 Task: Select the expand all items in the collapse items.
Action: Mouse moved to (10, 674)
Screenshot: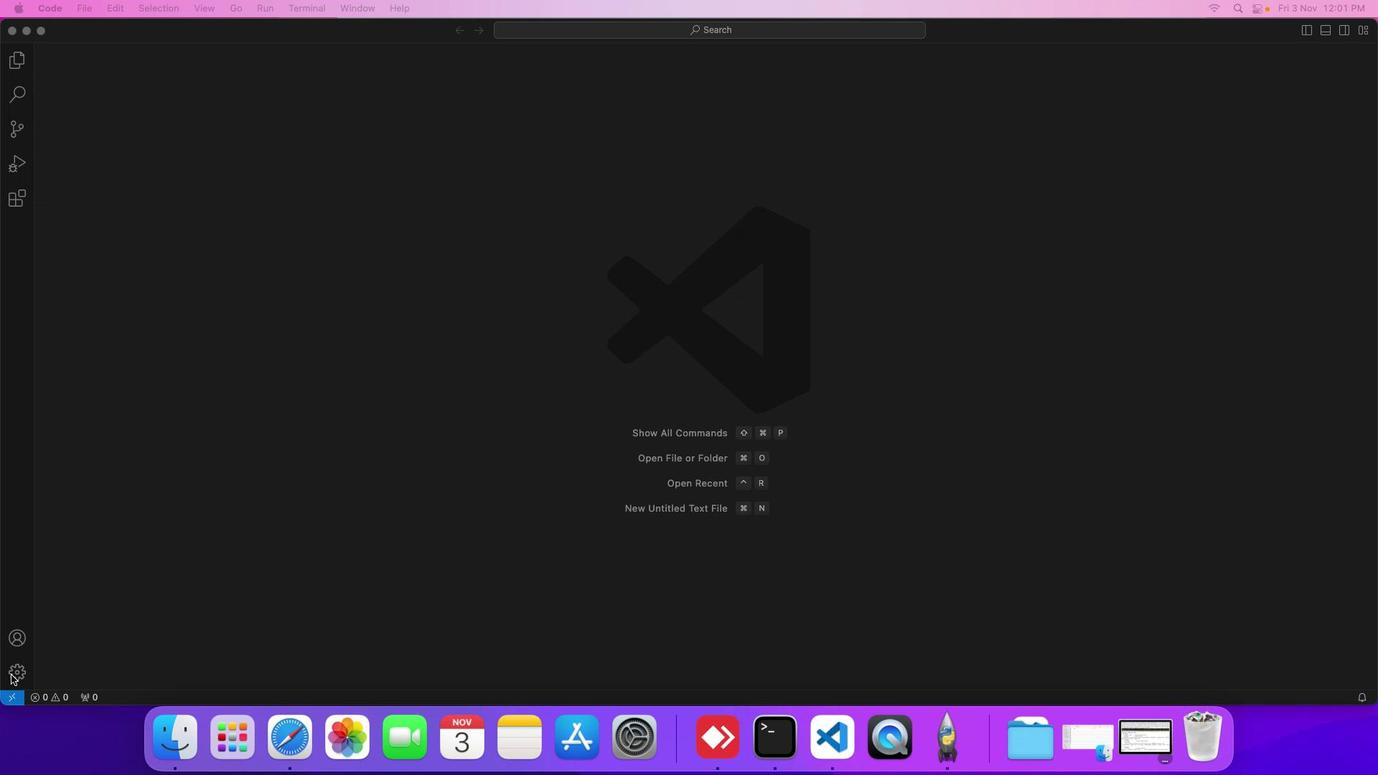 
Action: Mouse pressed left at (10, 674)
Screenshot: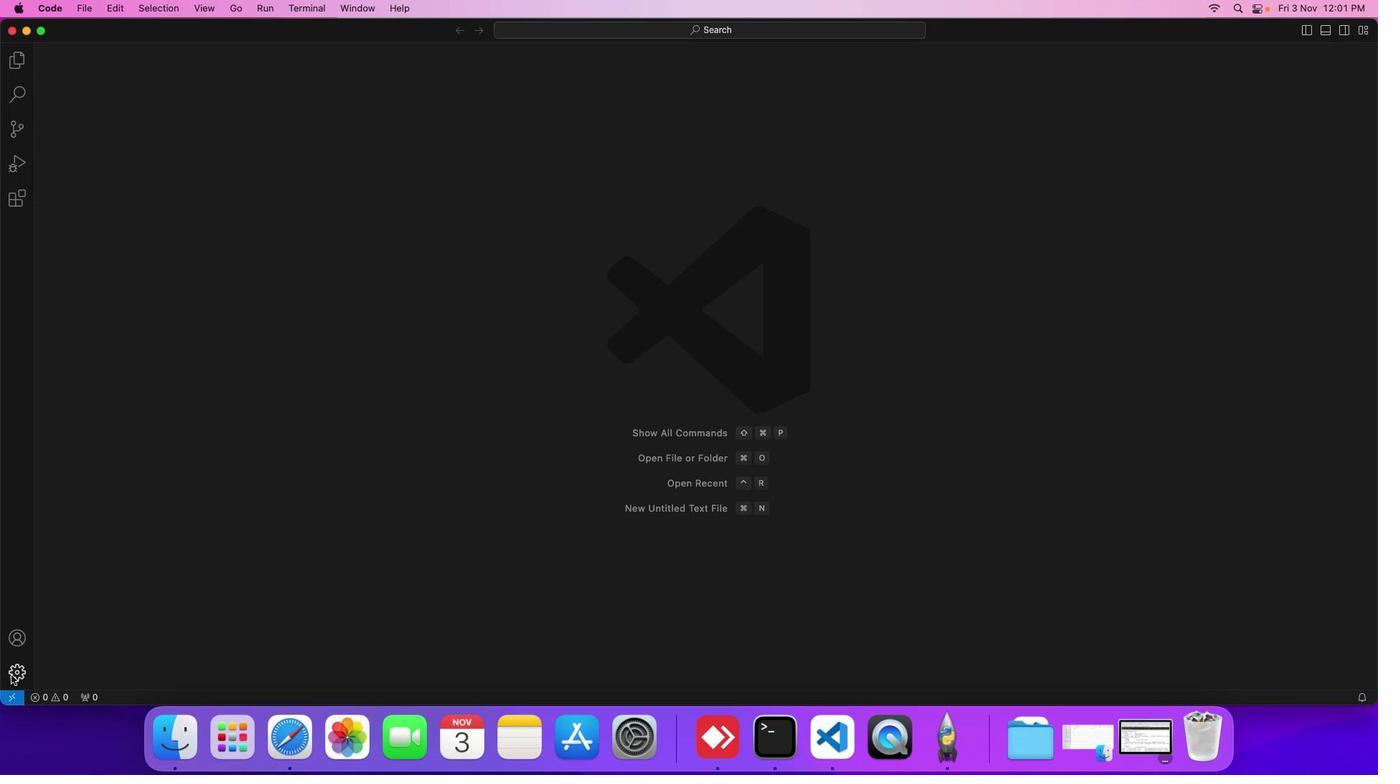 
Action: Mouse moved to (56, 565)
Screenshot: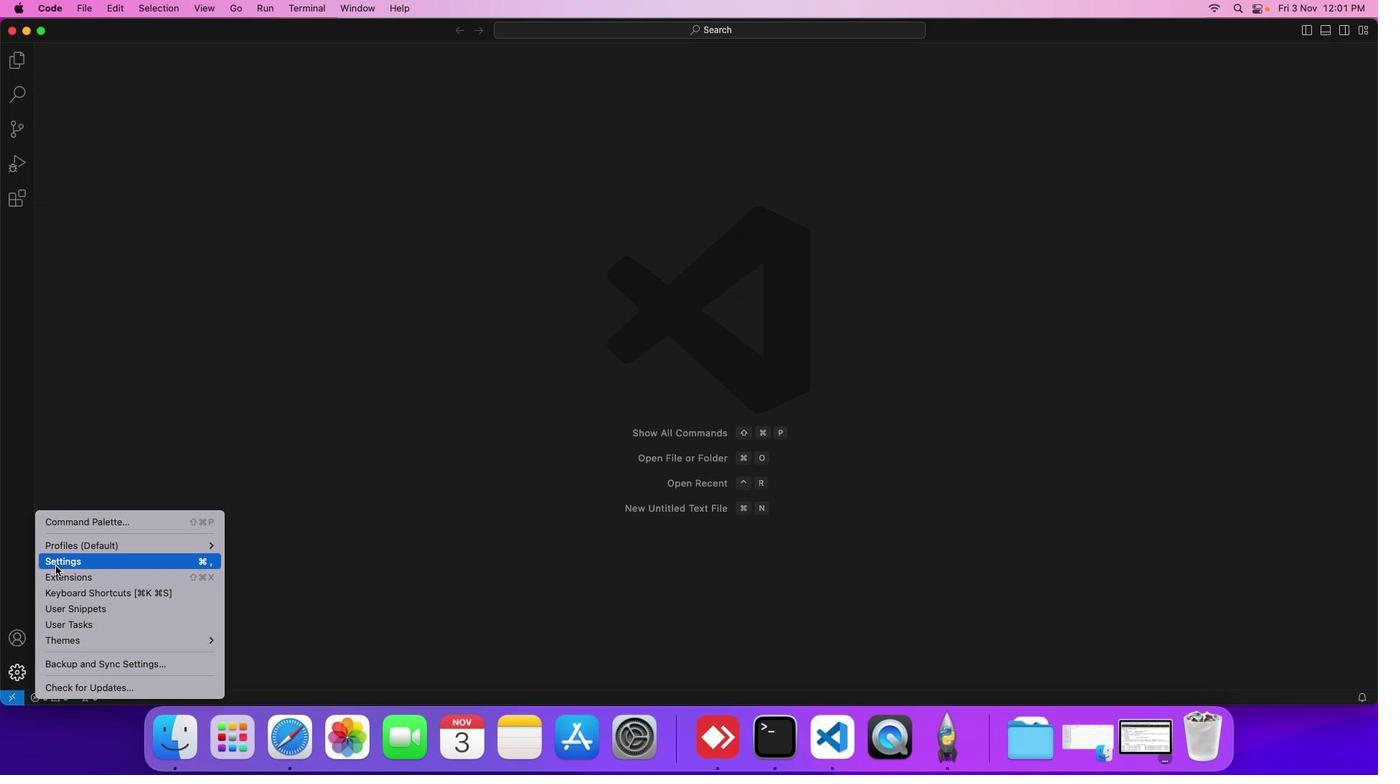
Action: Mouse pressed left at (56, 565)
Screenshot: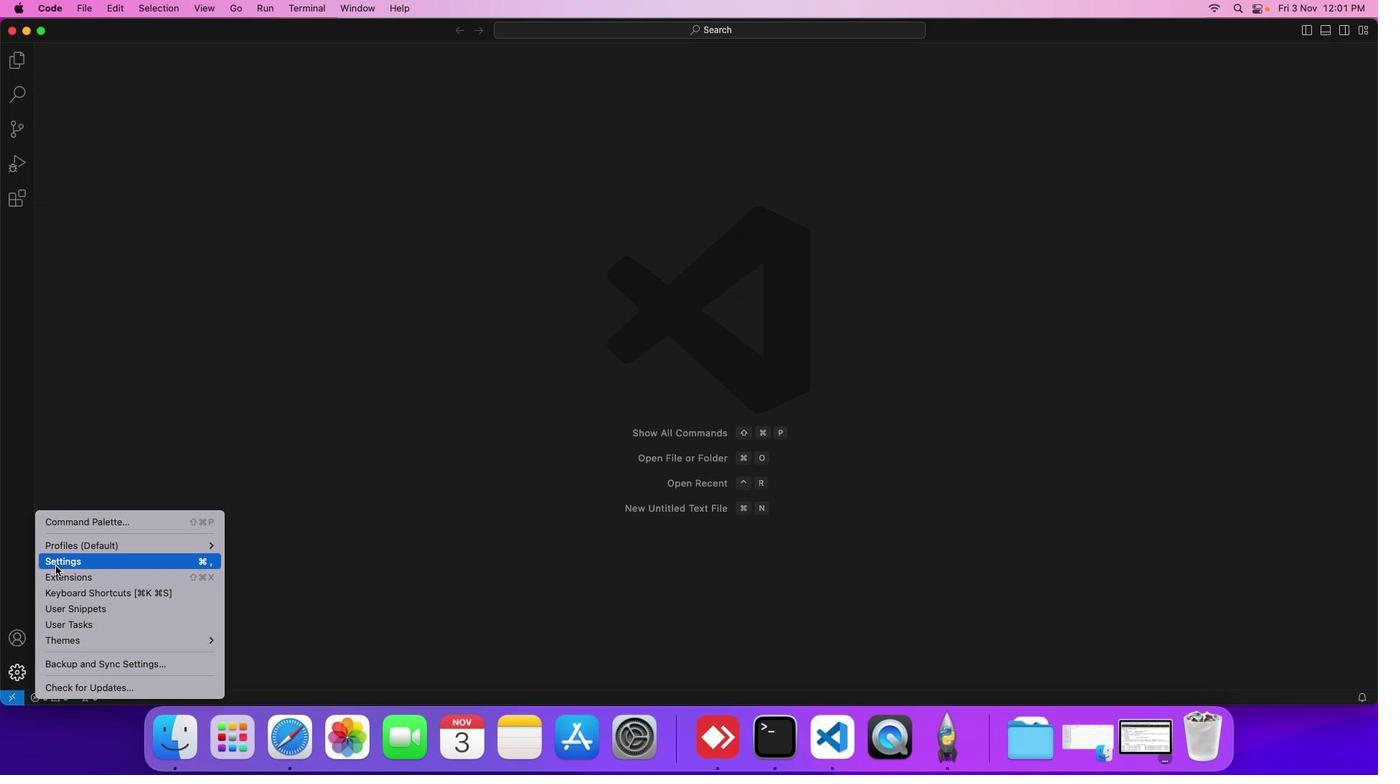 
Action: Mouse moved to (315, 208)
Screenshot: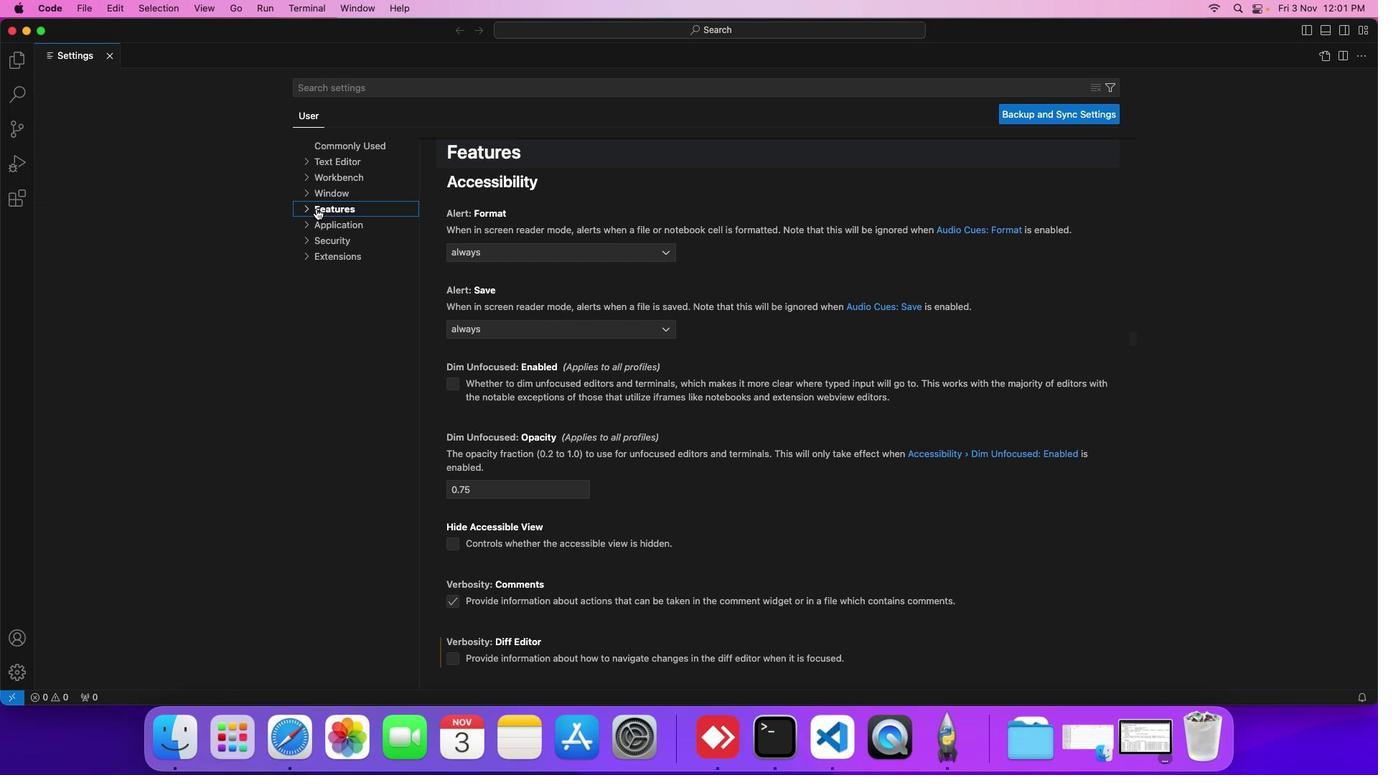 
Action: Mouse pressed left at (315, 208)
Screenshot: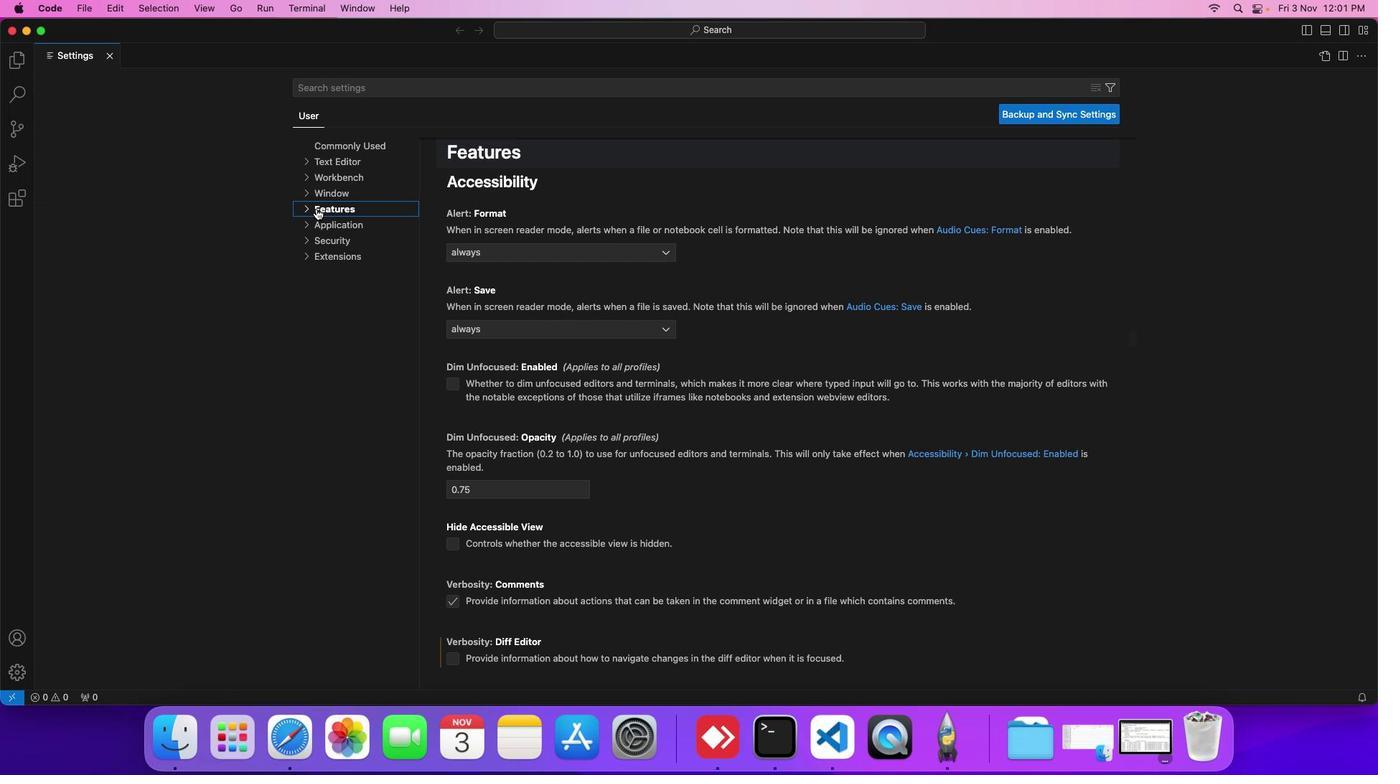 
Action: Mouse moved to (330, 240)
Screenshot: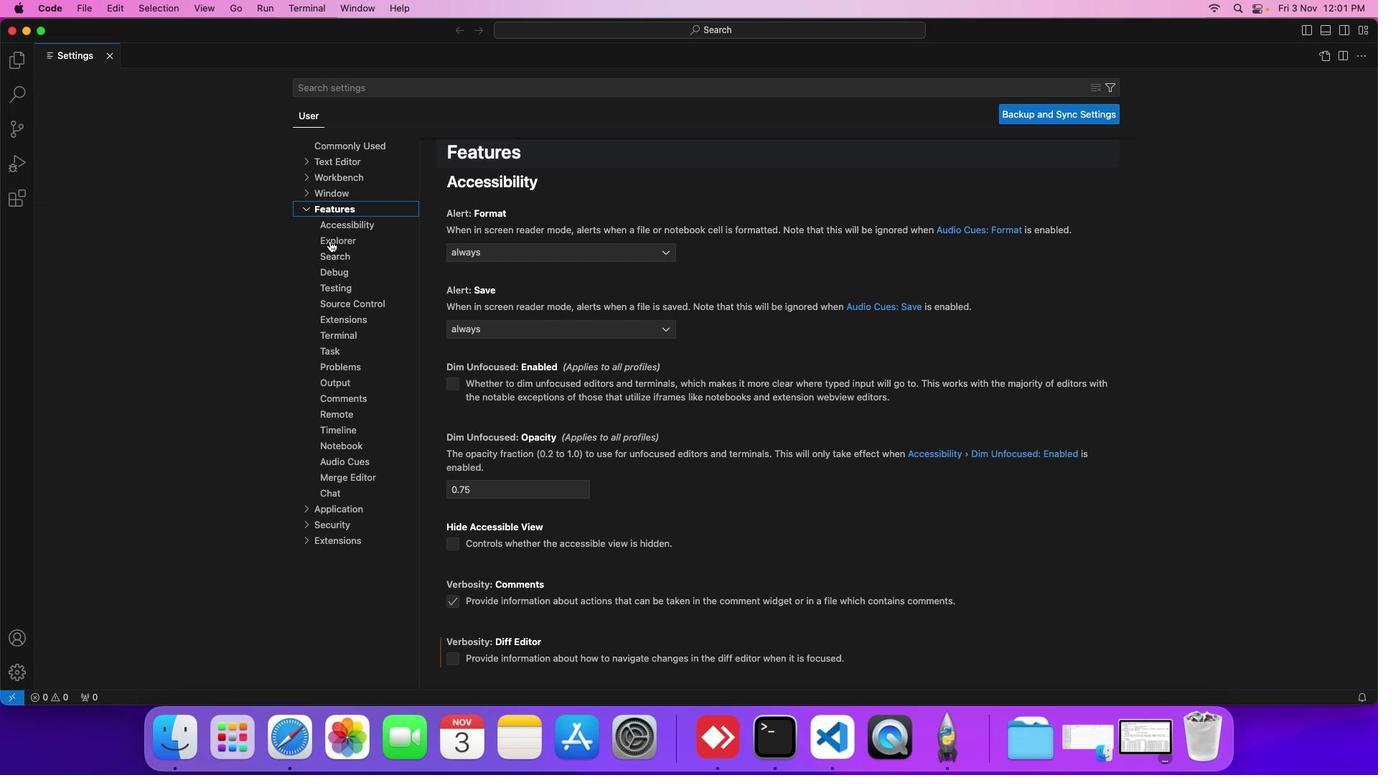 
Action: Mouse pressed left at (330, 240)
Screenshot: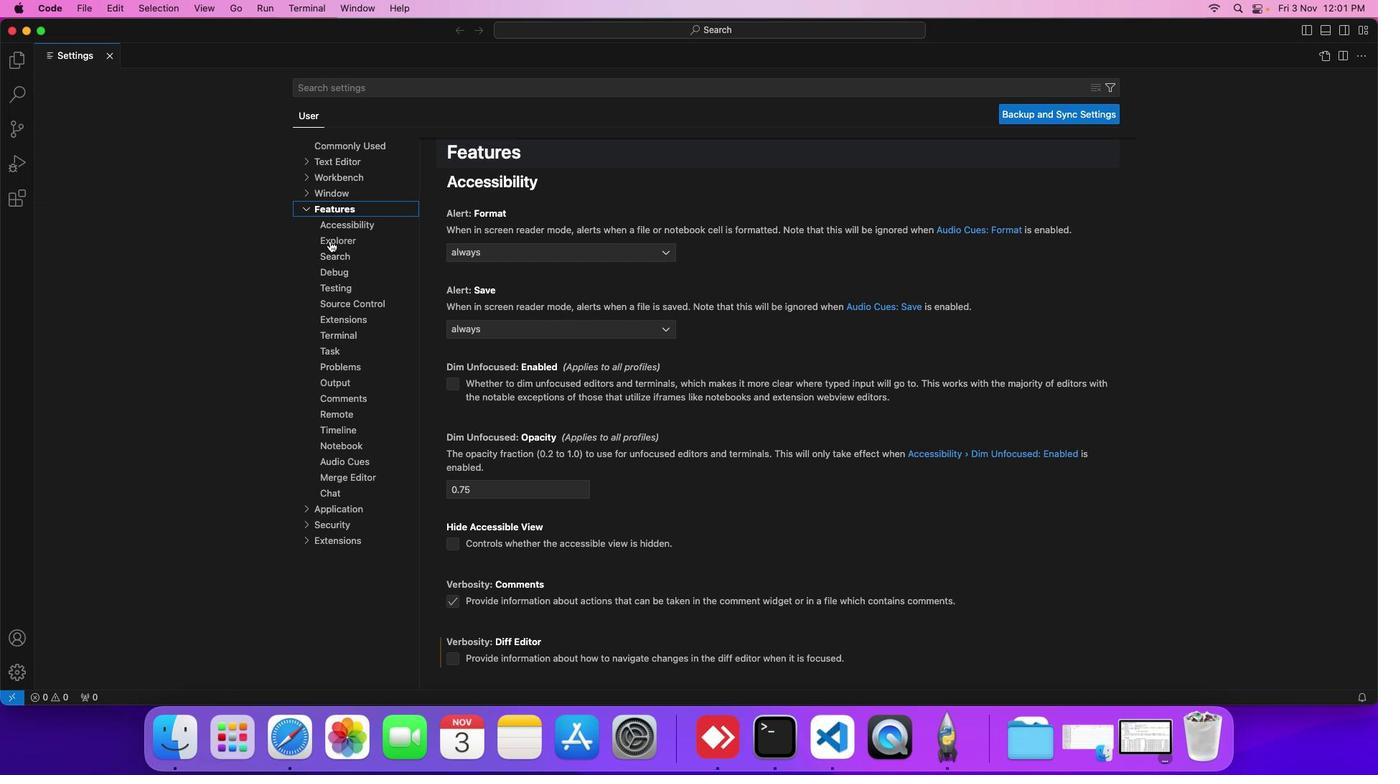 
Action: Mouse moved to (476, 523)
Screenshot: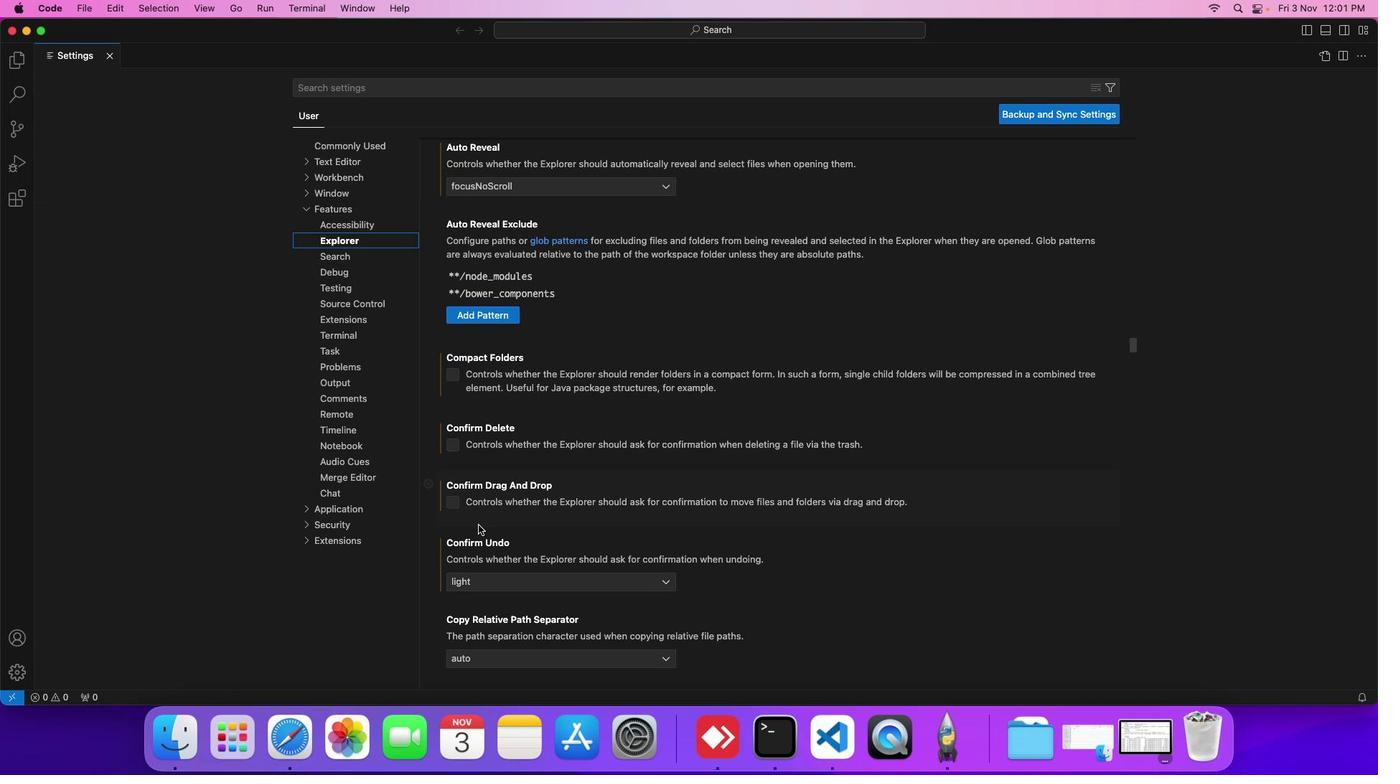 
Action: Mouse scrolled (476, 523) with delta (0, 0)
Screenshot: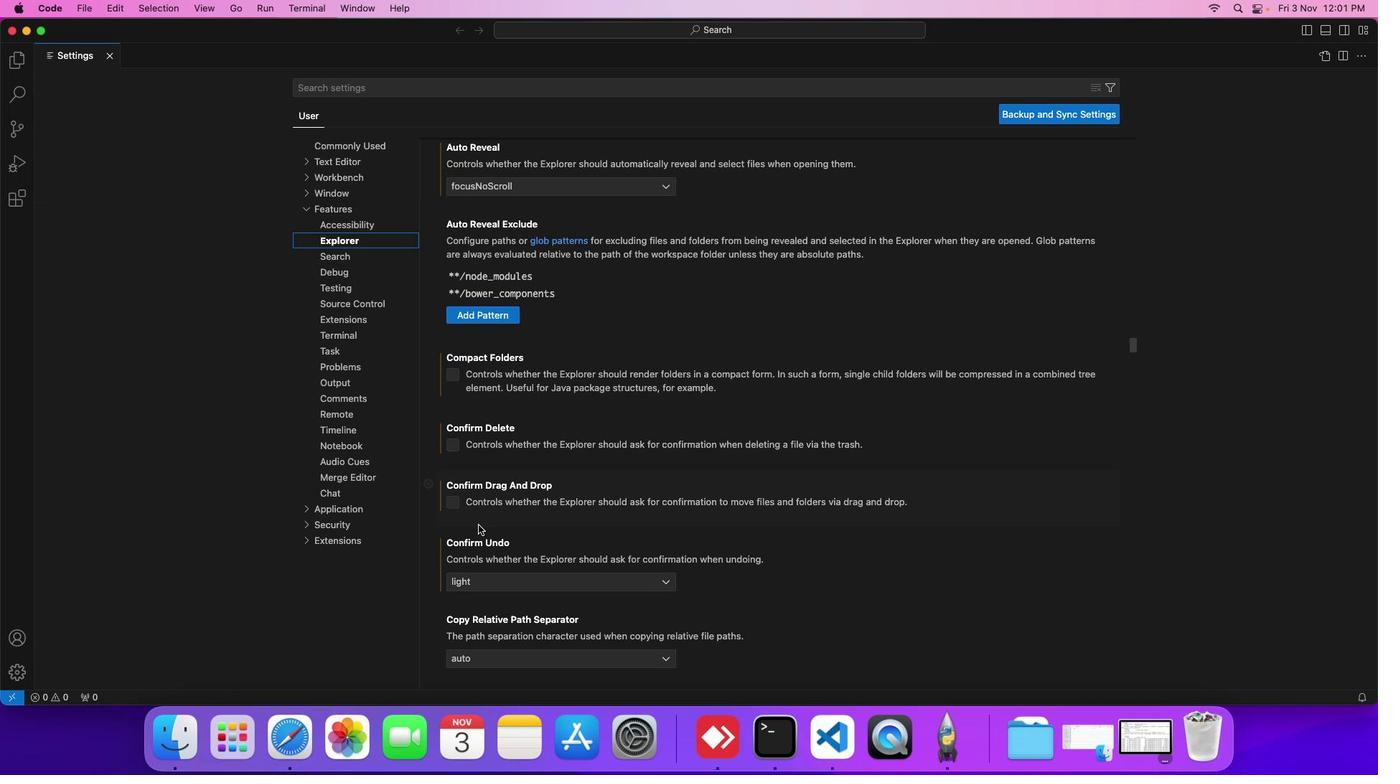 
Action: Mouse moved to (478, 524)
Screenshot: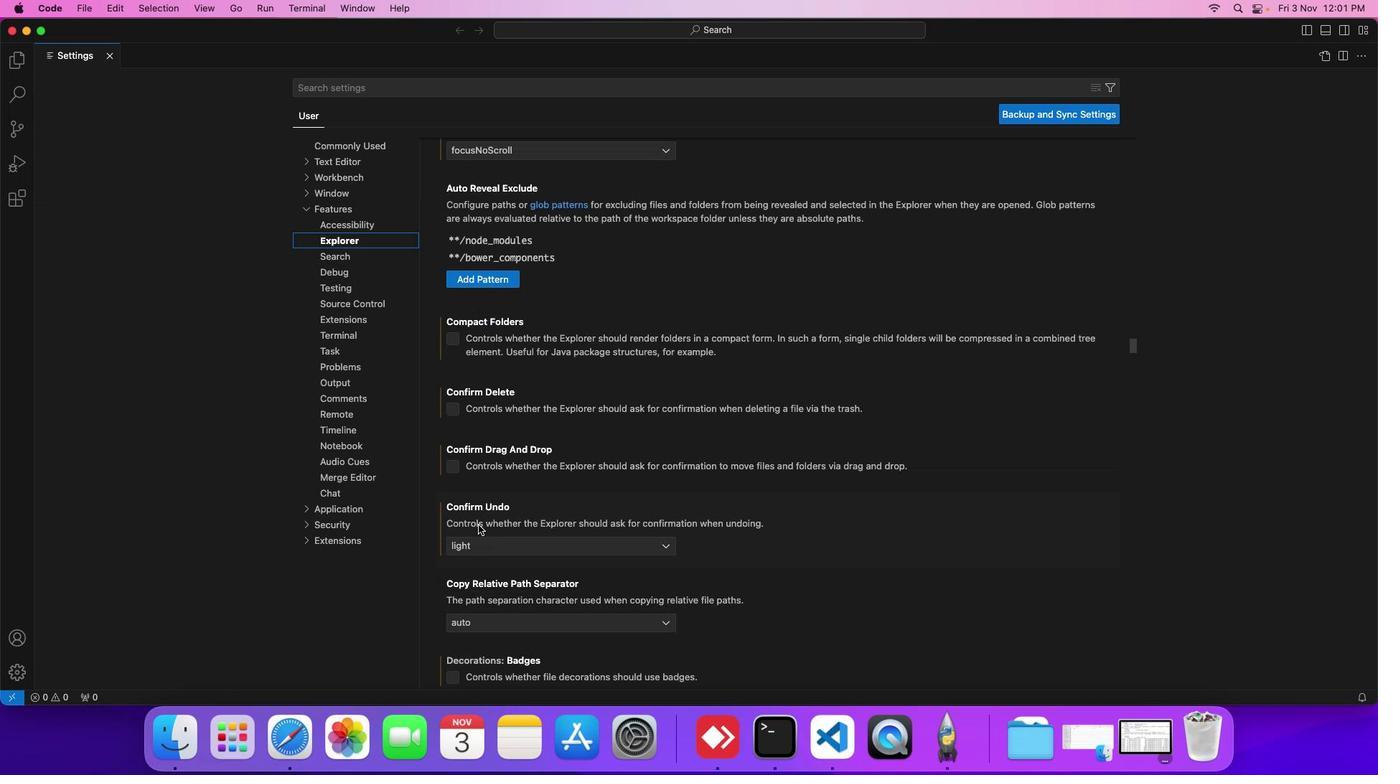 
Action: Mouse scrolled (478, 524) with delta (0, 0)
Screenshot: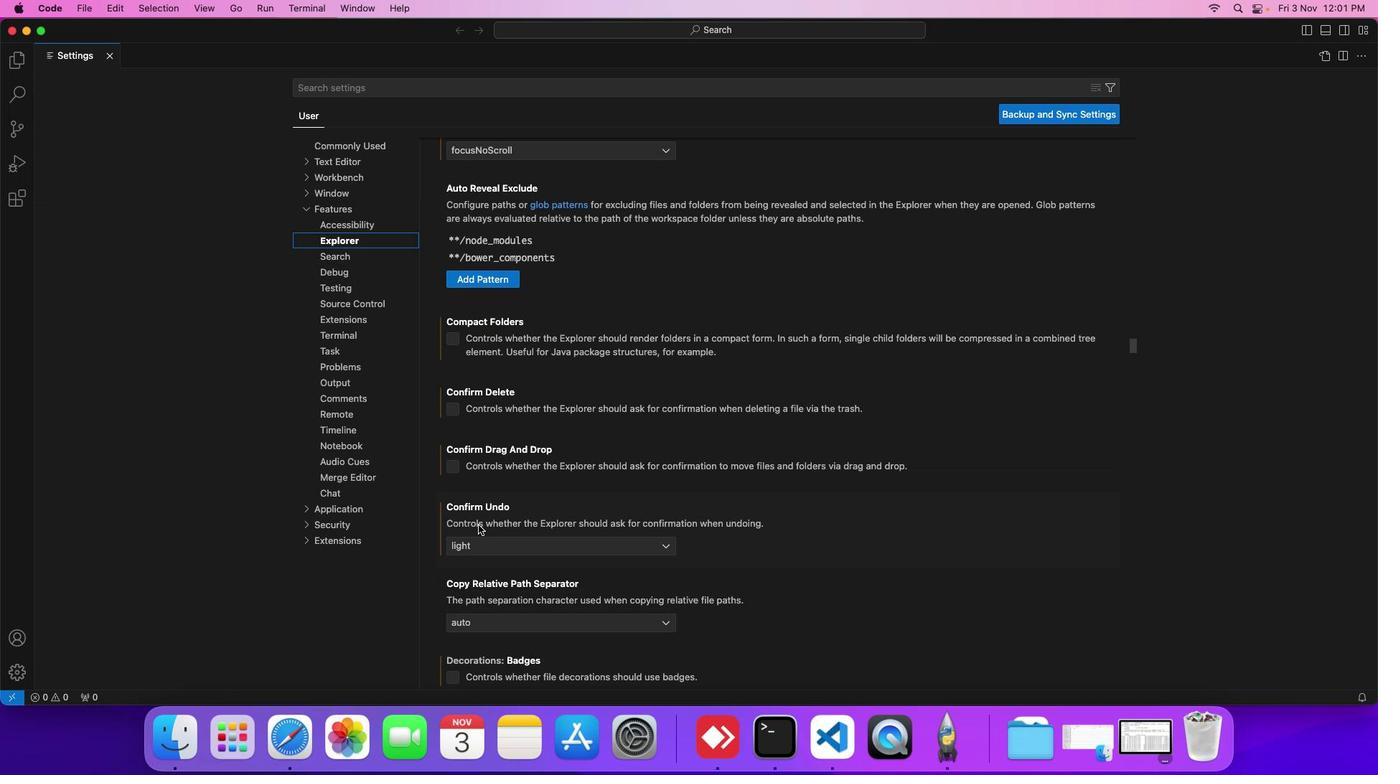 
Action: Mouse scrolled (478, 524) with delta (0, 0)
Screenshot: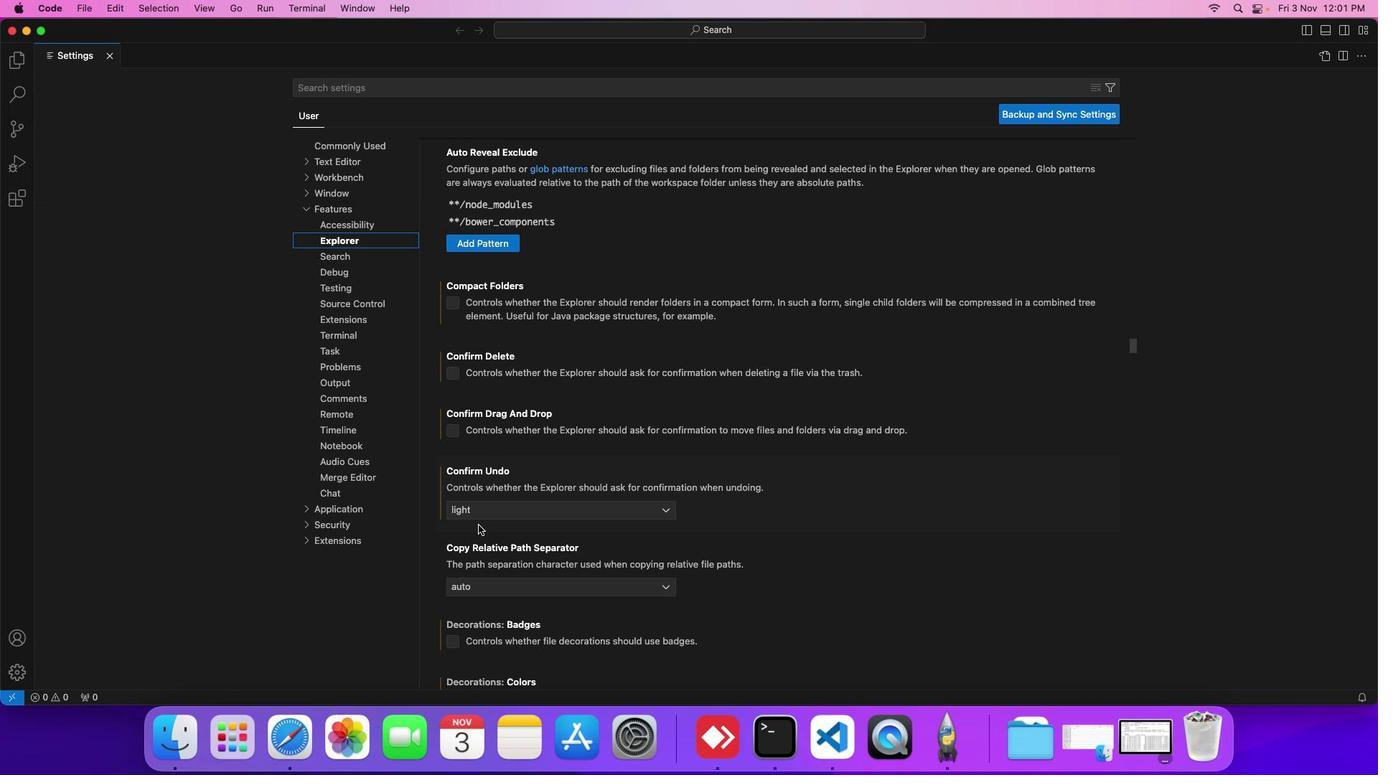 
Action: Mouse scrolled (478, 524) with delta (0, 0)
Screenshot: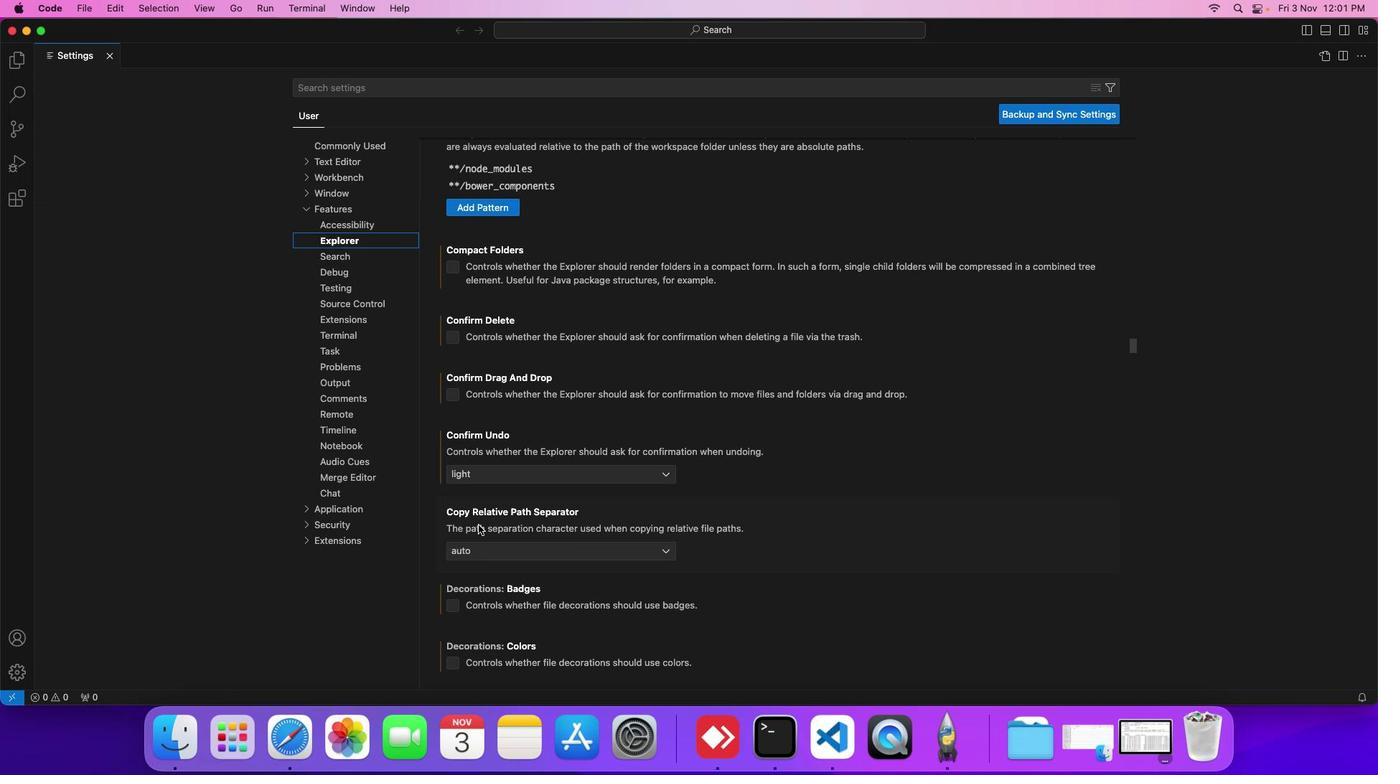 
Action: Mouse scrolled (478, 524) with delta (0, 0)
Screenshot: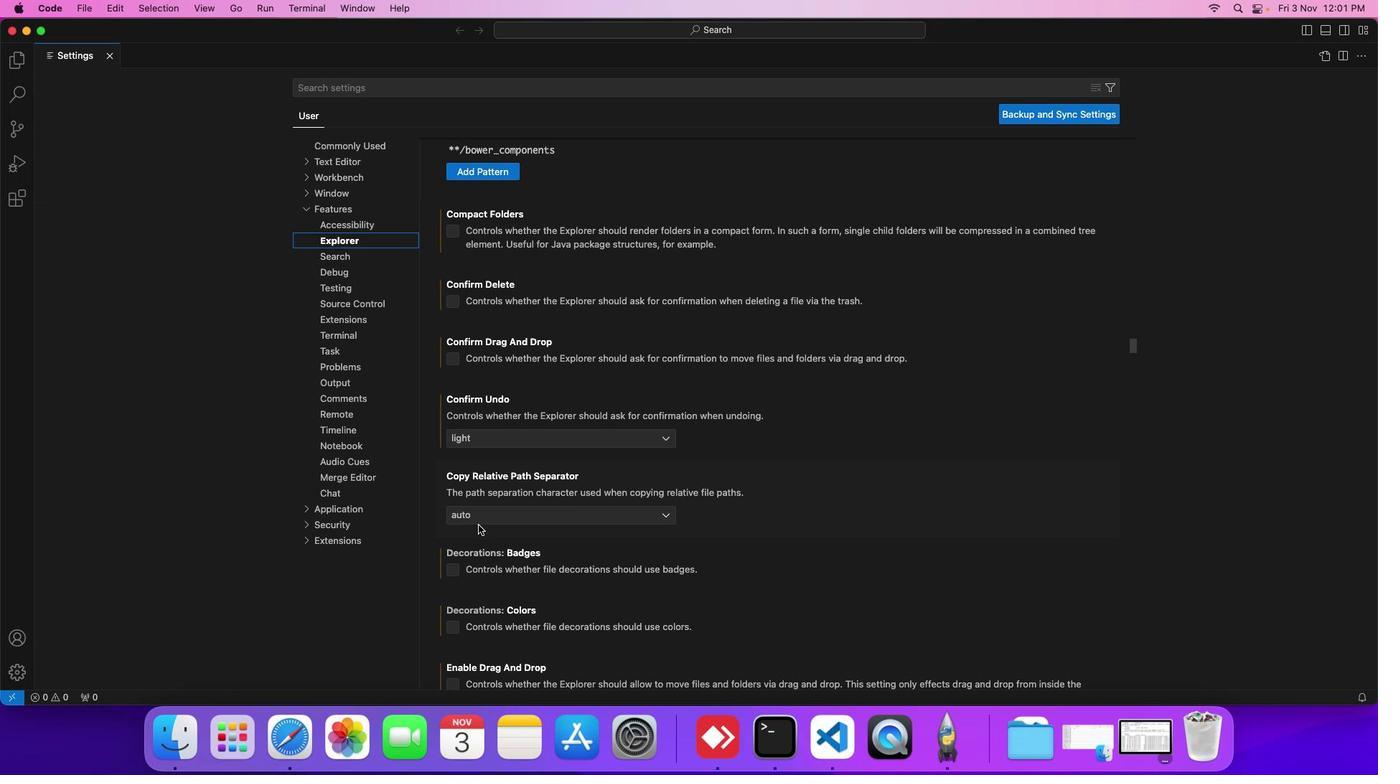 
Action: Mouse scrolled (478, 524) with delta (0, 0)
Screenshot: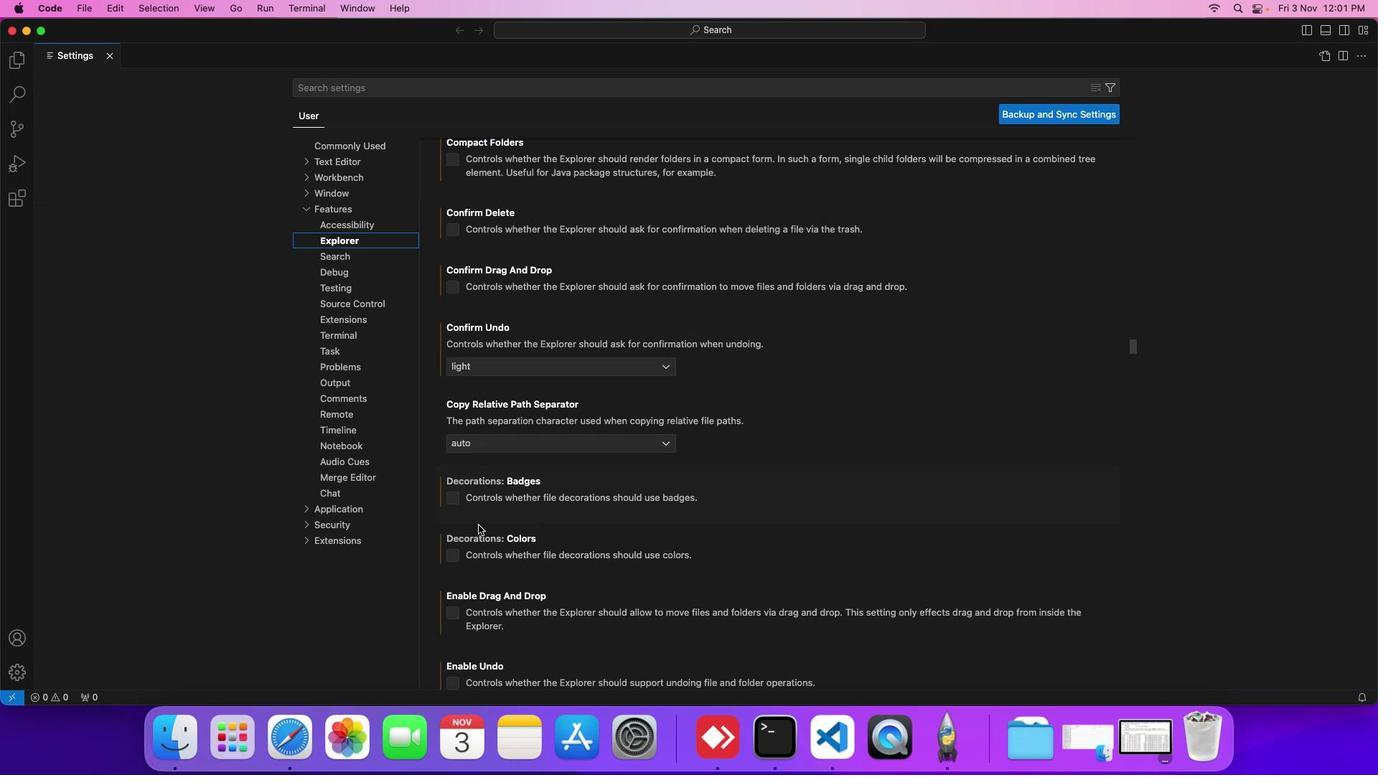 
Action: Mouse scrolled (478, 524) with delta (0, 0)
Screenshot: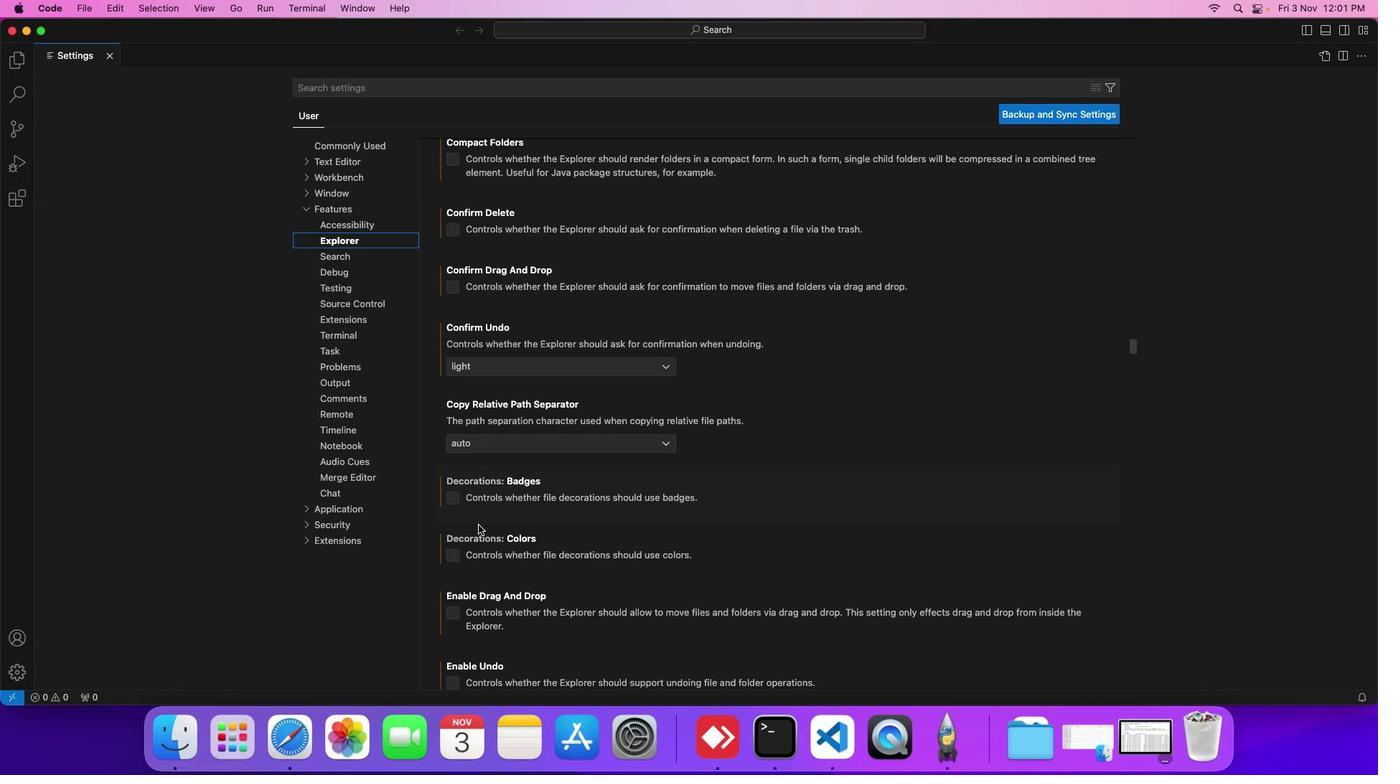 
Action: Mouse scrolled (478, 524) with delta (0, 0)
Screenshot: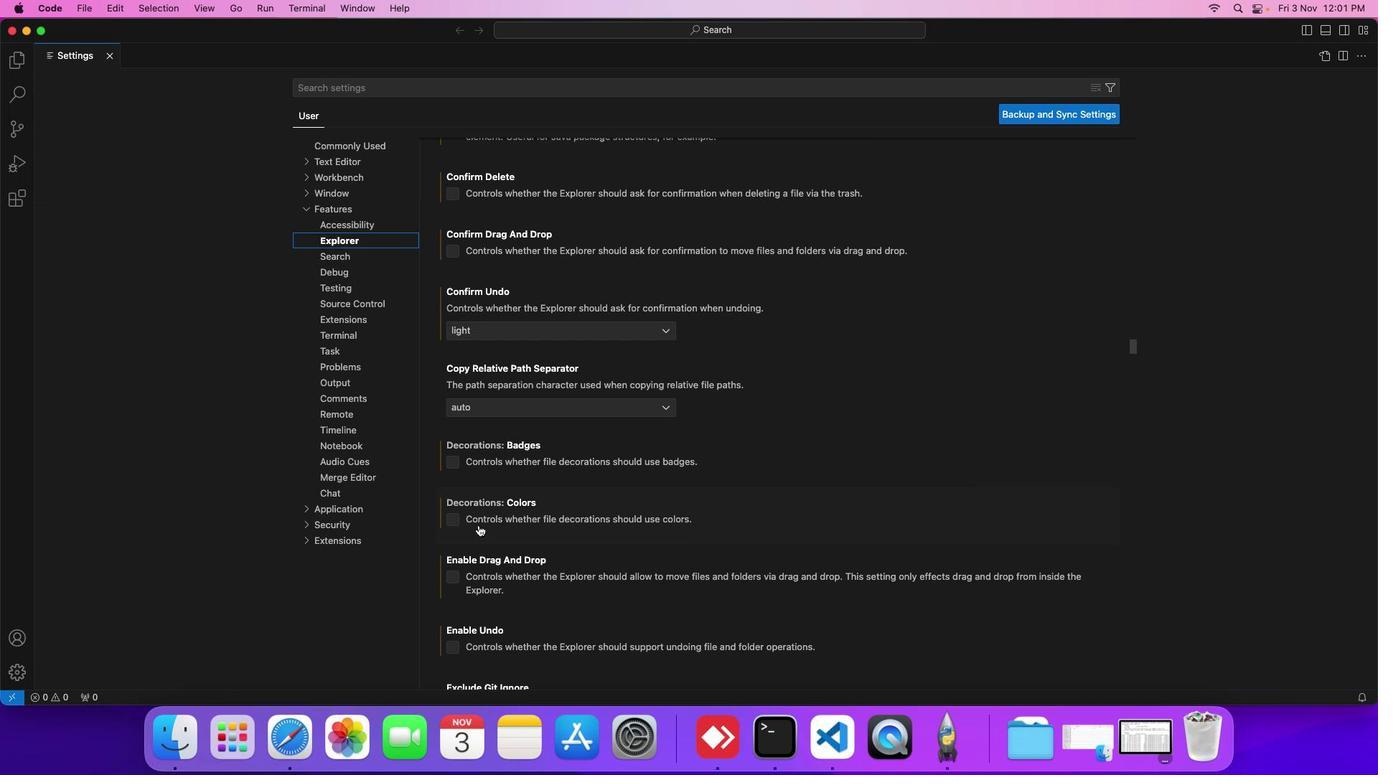 
Action: Mouse scrolled (478, 524) with delta (0, 0)
Screenshot: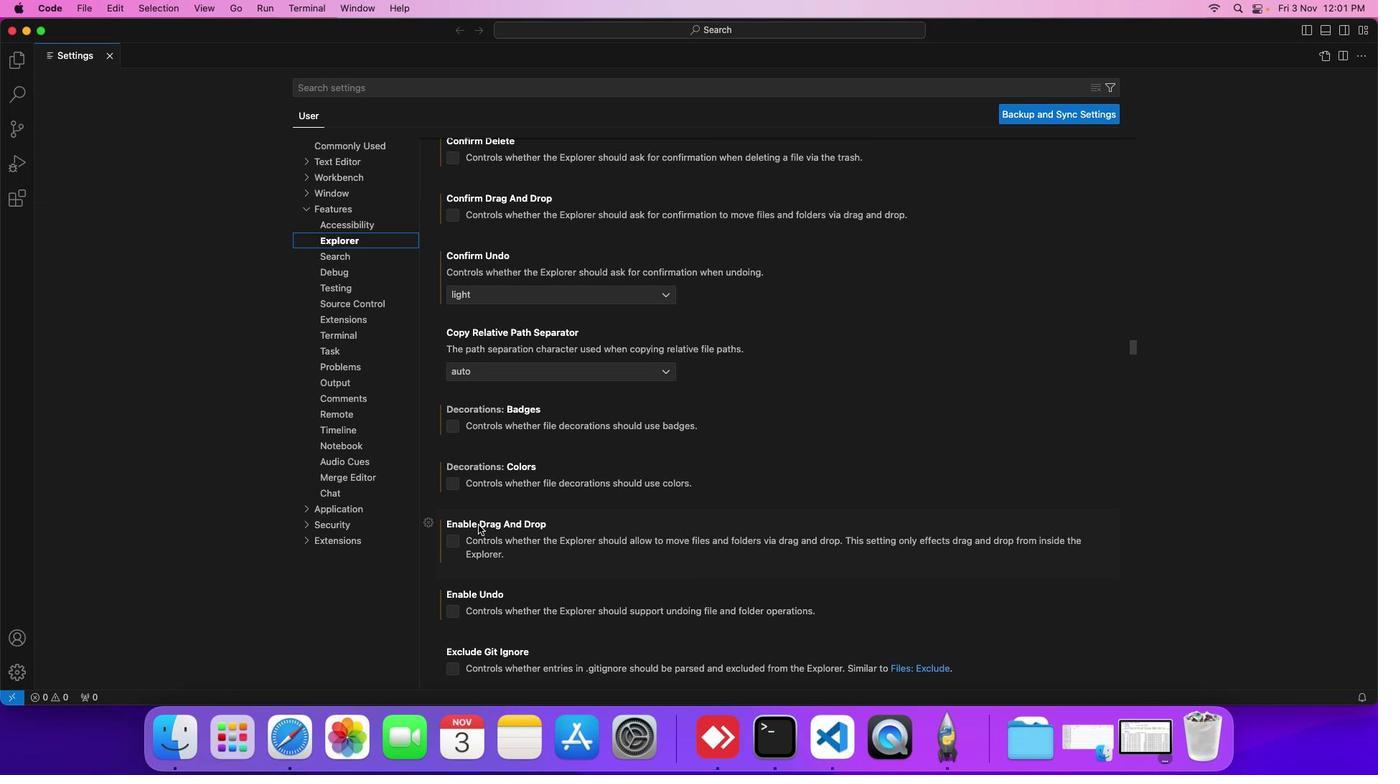 
Action: Mouse scrolled (478, 524) with delta (0, 0)
Screenshot: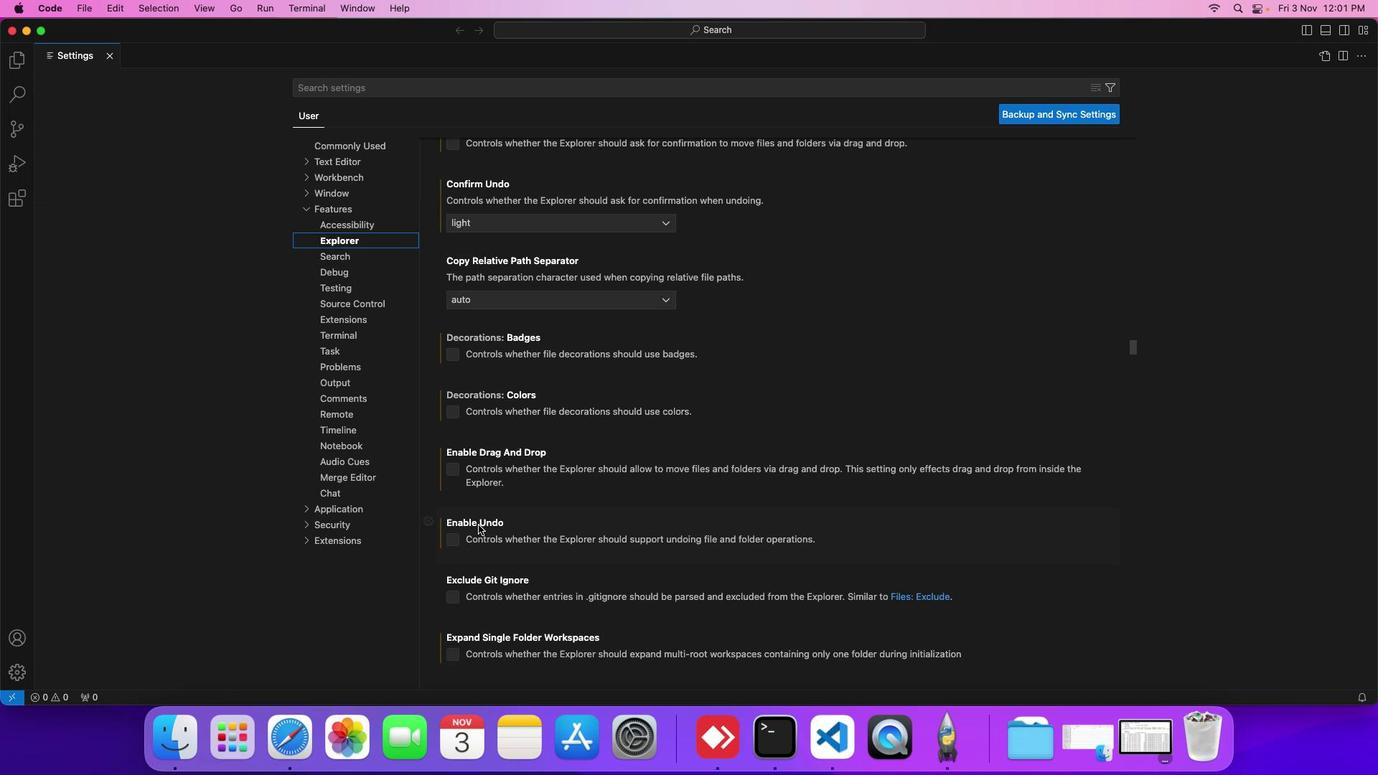 
Action: Mouse scrolled (478, 524) with delta (0, 0)
Screenshot: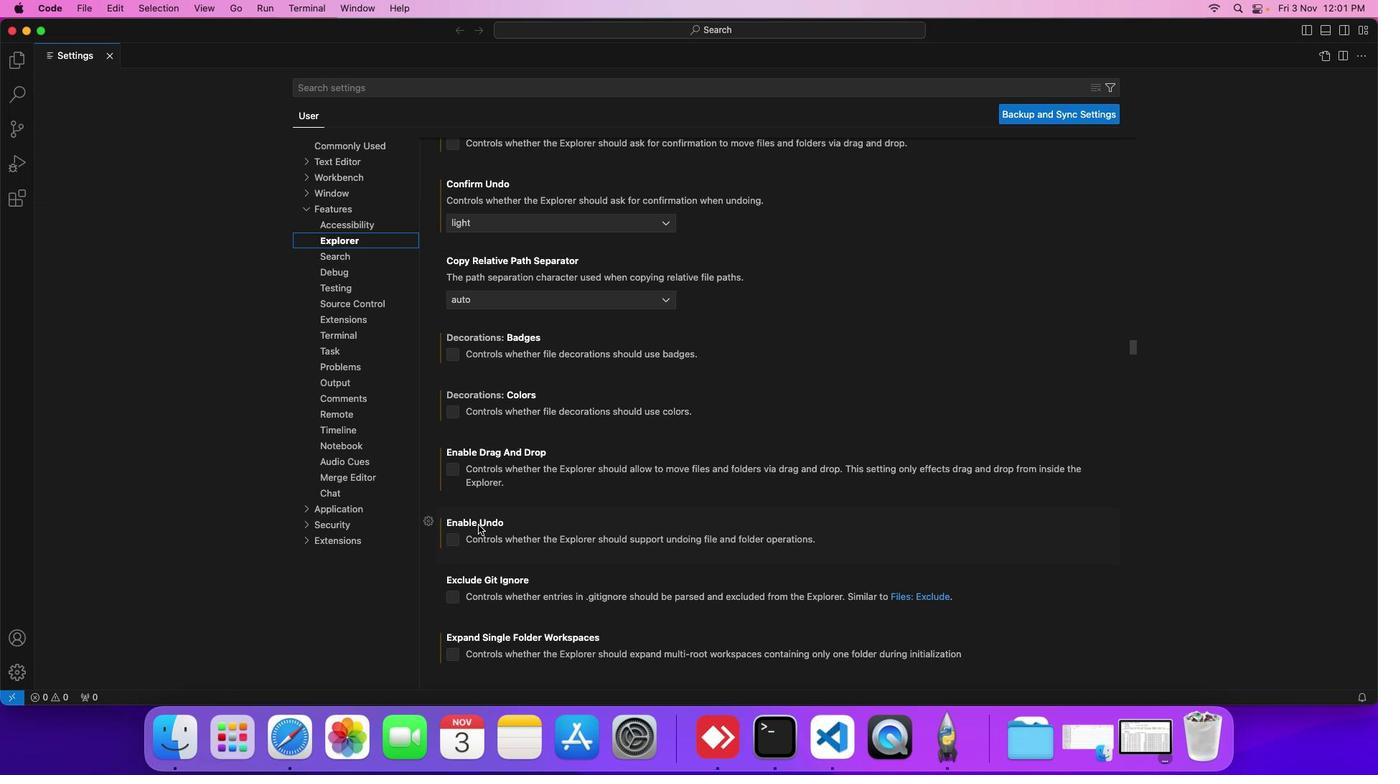
Action: Mouse scrolled (478, 524) with delta (0, 0)
Screenshot: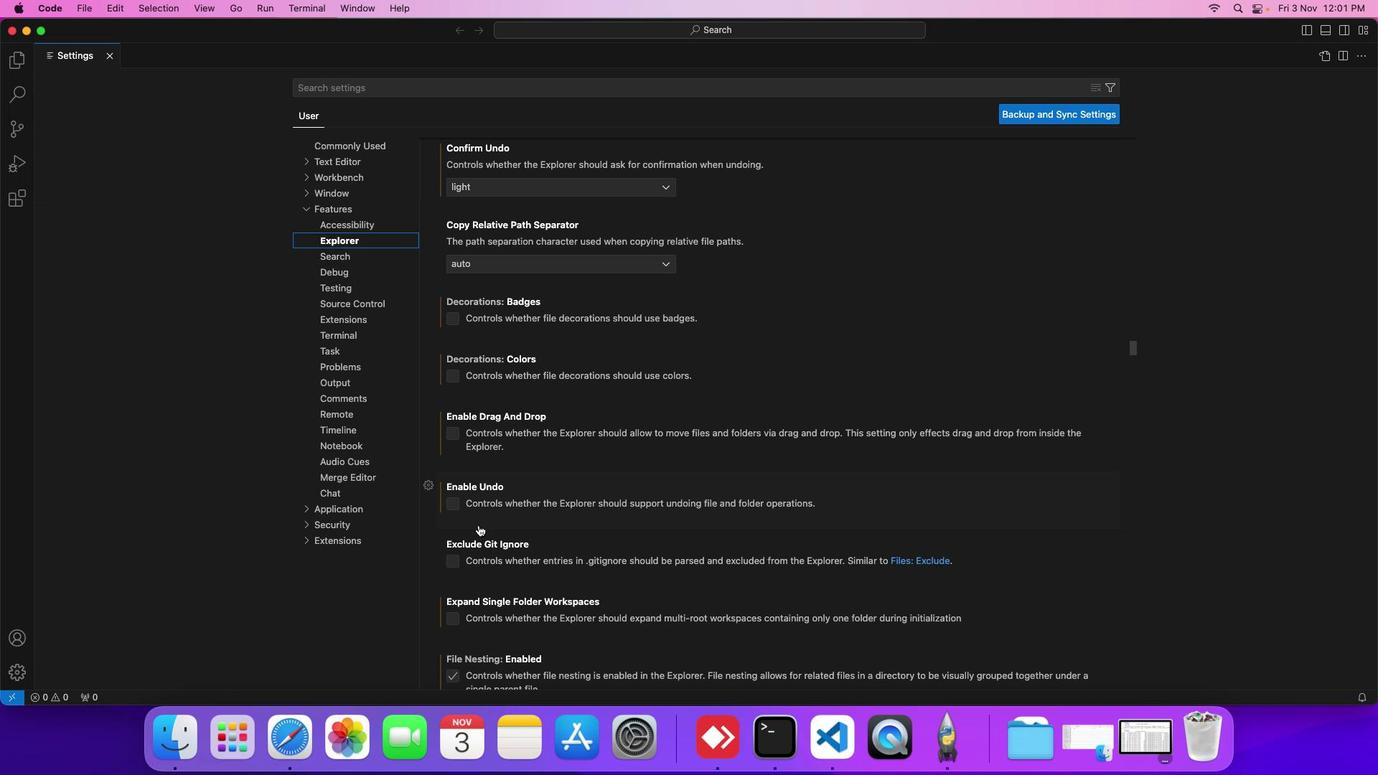 
Action: Mouse scrolled (478, 524) with delta (0, 0)
Screenshot: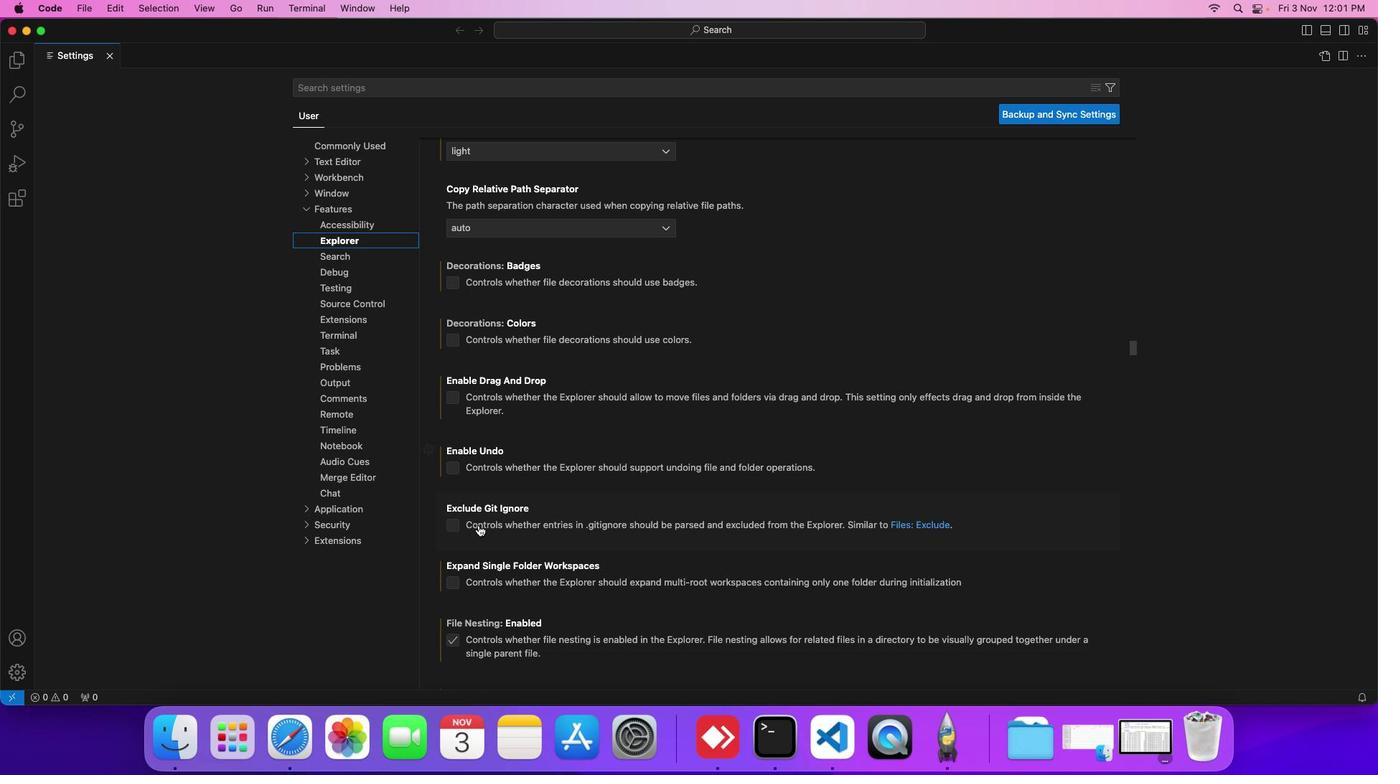 
Action: Mouse scrolled (478, 524) with delta (0, 0)
Screenshot: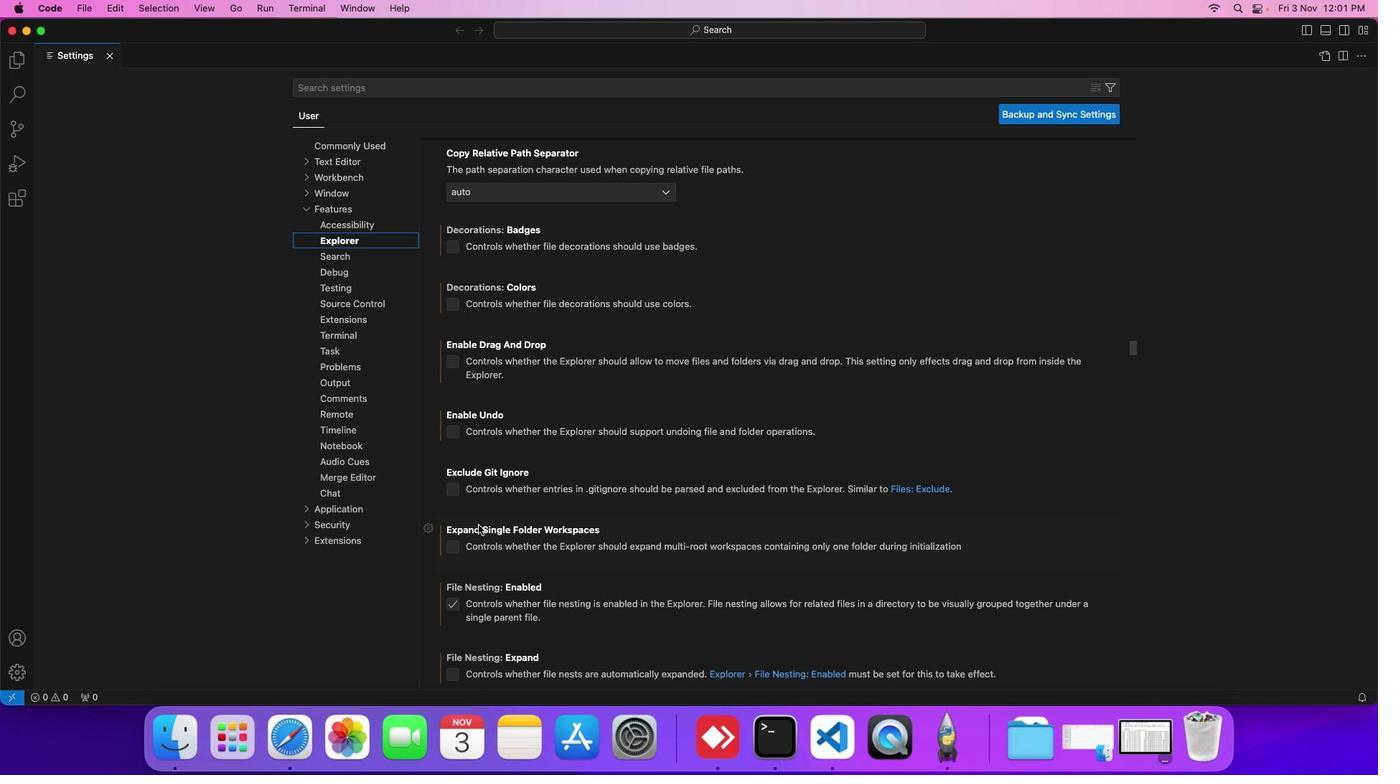 
Action: Mouse scrolled (478, 524) with delta (0, 0)
Screenshot: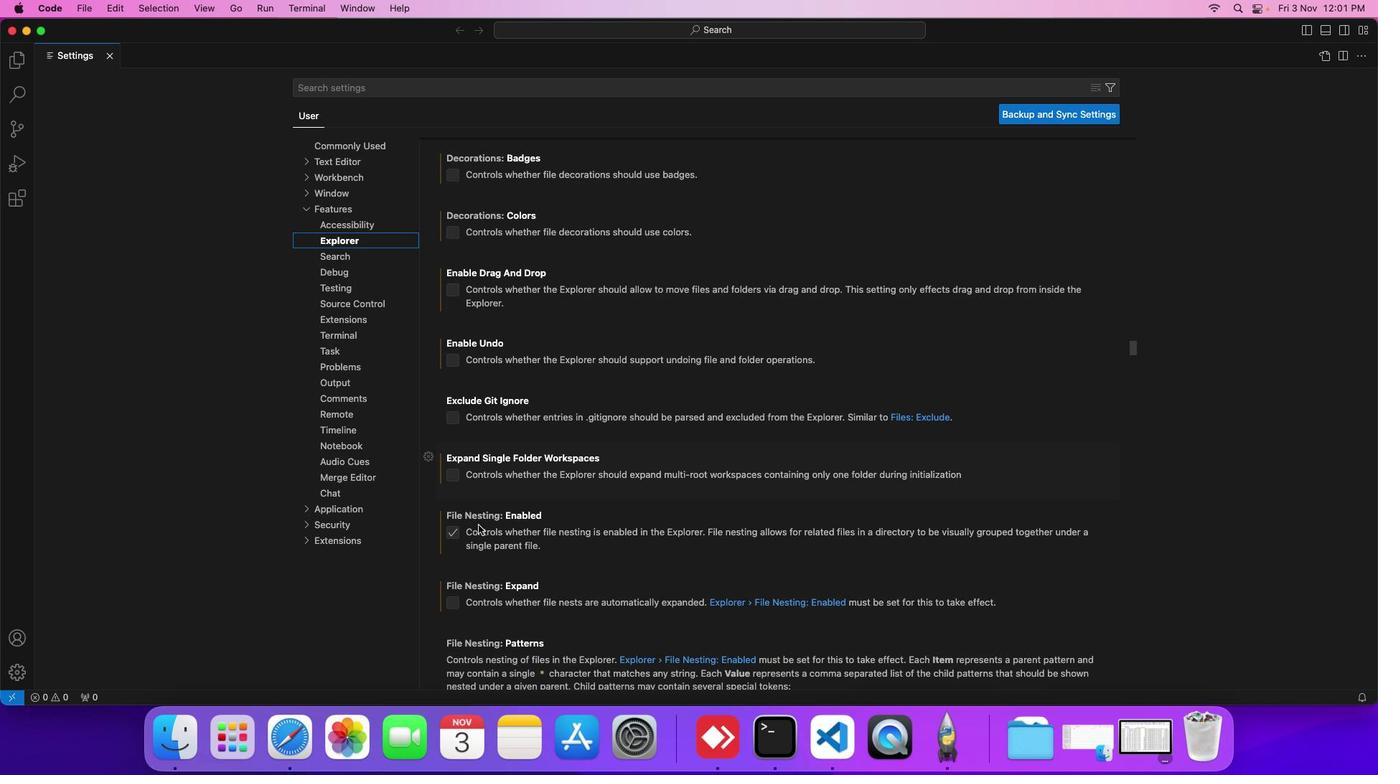 
Action: Mouse moved to (478, 525)
Screenshot: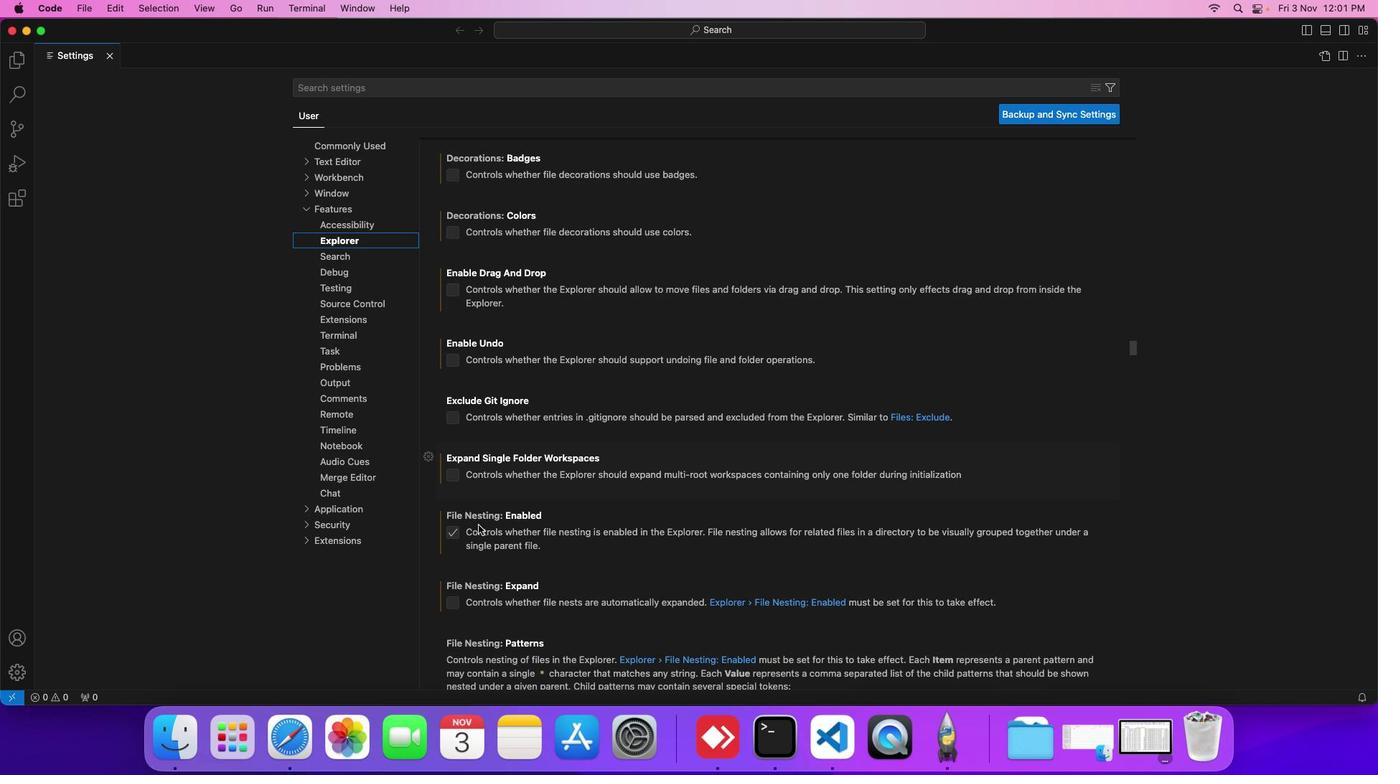 
Action: Mouse scrolled (478, 525) with delta (0, 0)
Screenshot: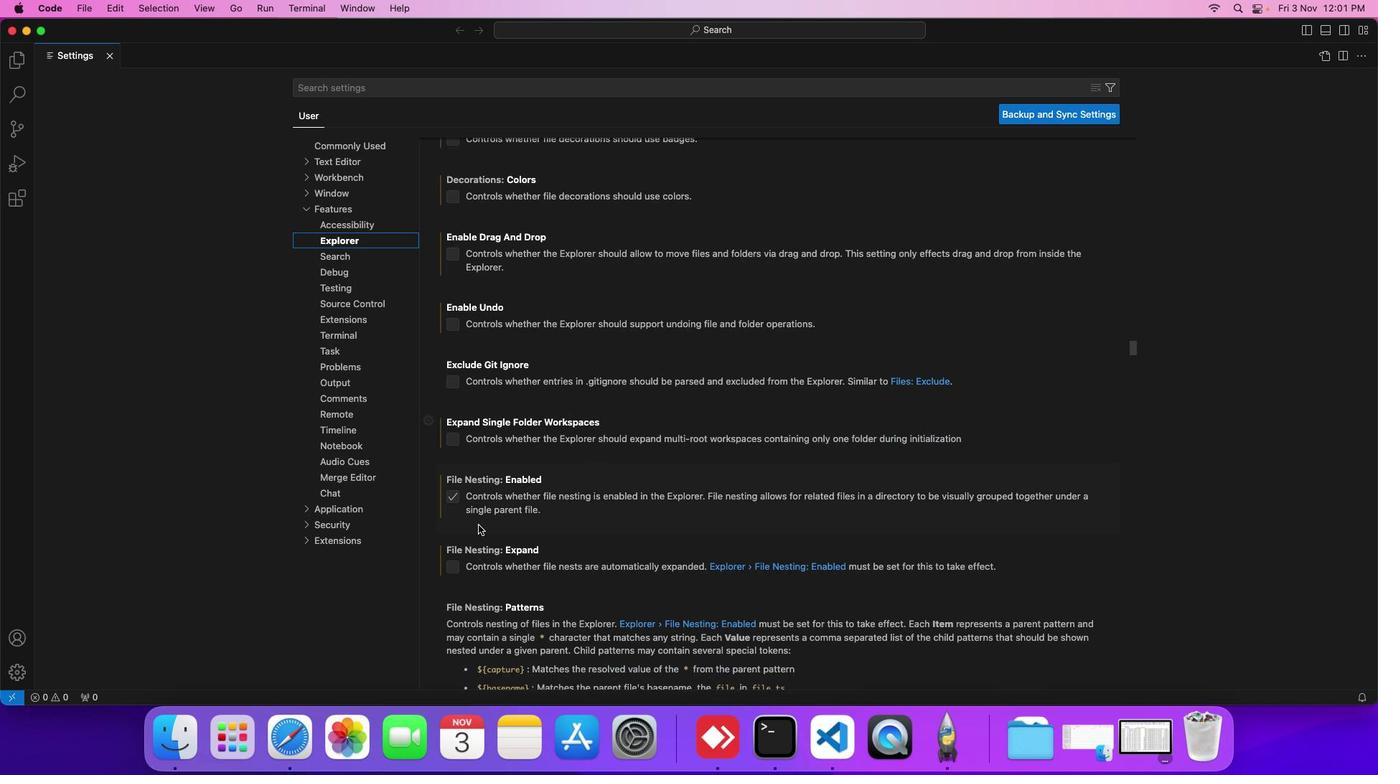 
Action: Mouse scrolled (478, 525) with delta (0, 0)
Screenshot: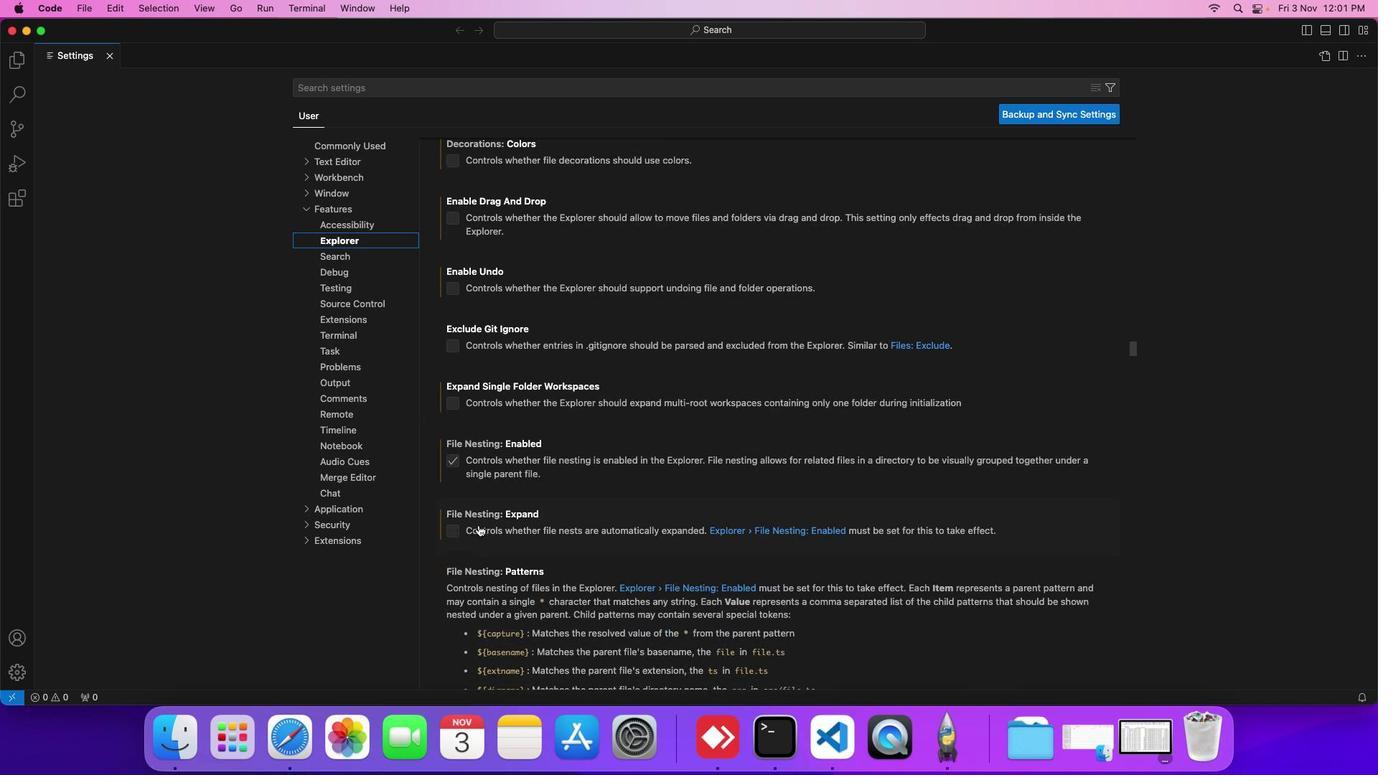 
Action: Mouse scrolled (478, 525) with delta (0, 0)
Screenshot: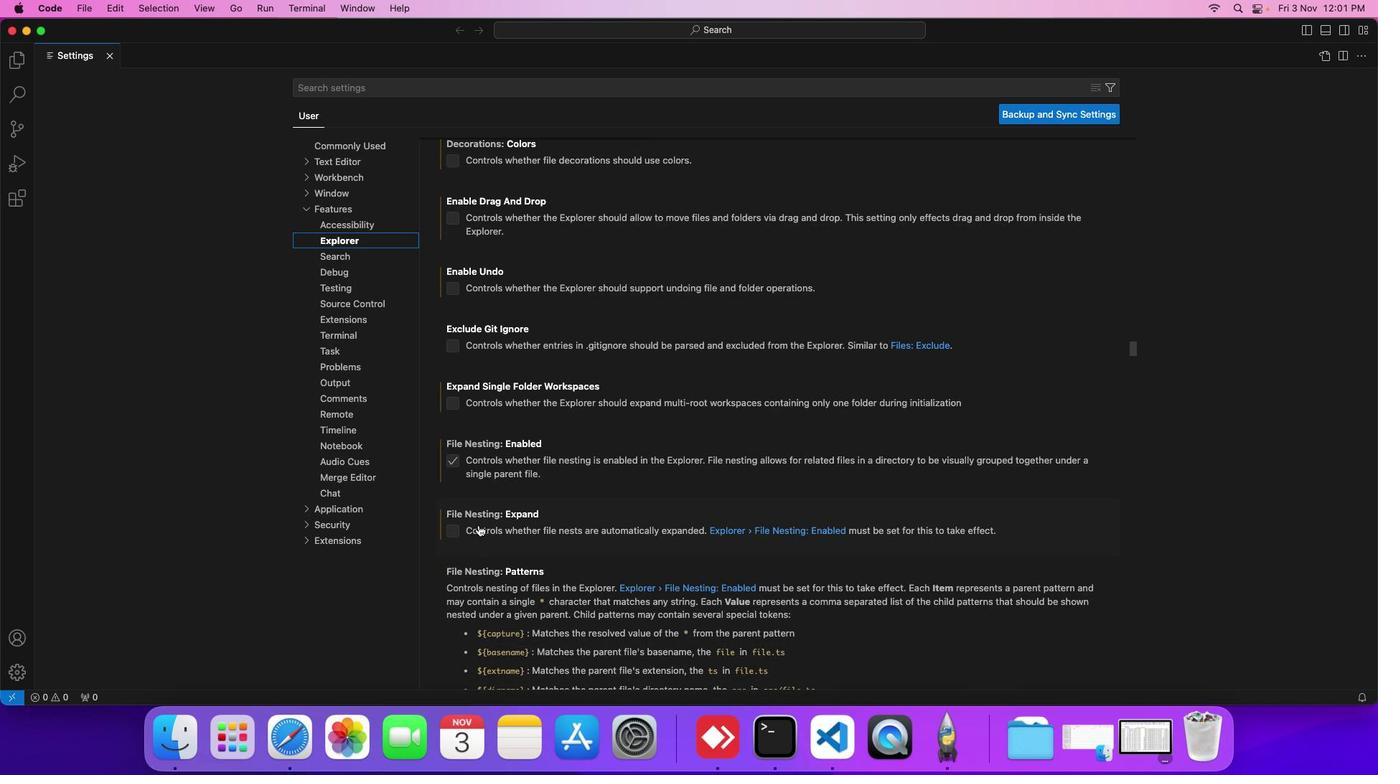 
Action: Mouse scrolled (478, 525) with delta (0, 0)
Screenshot: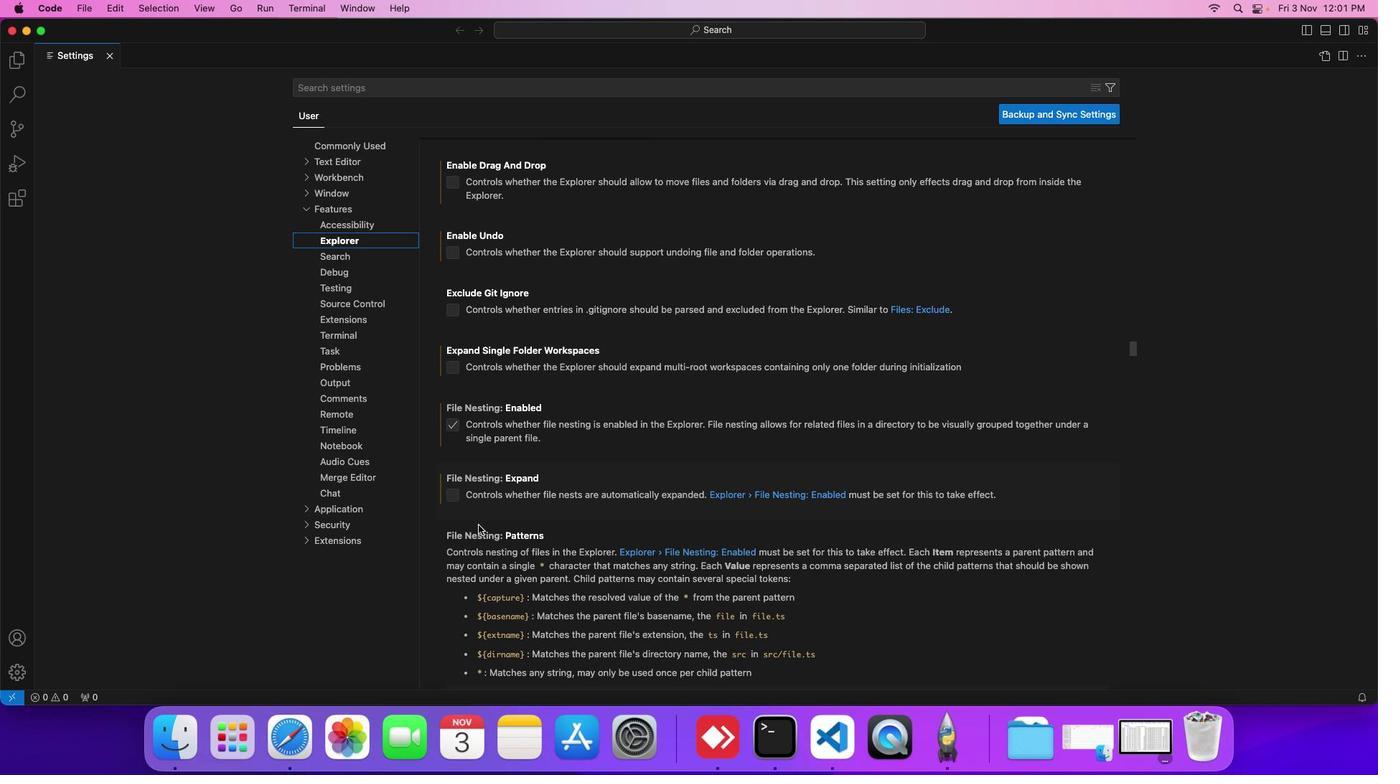 
Action: Mouse scrolled (478, 525) with delta (0, 0)
Screenshot: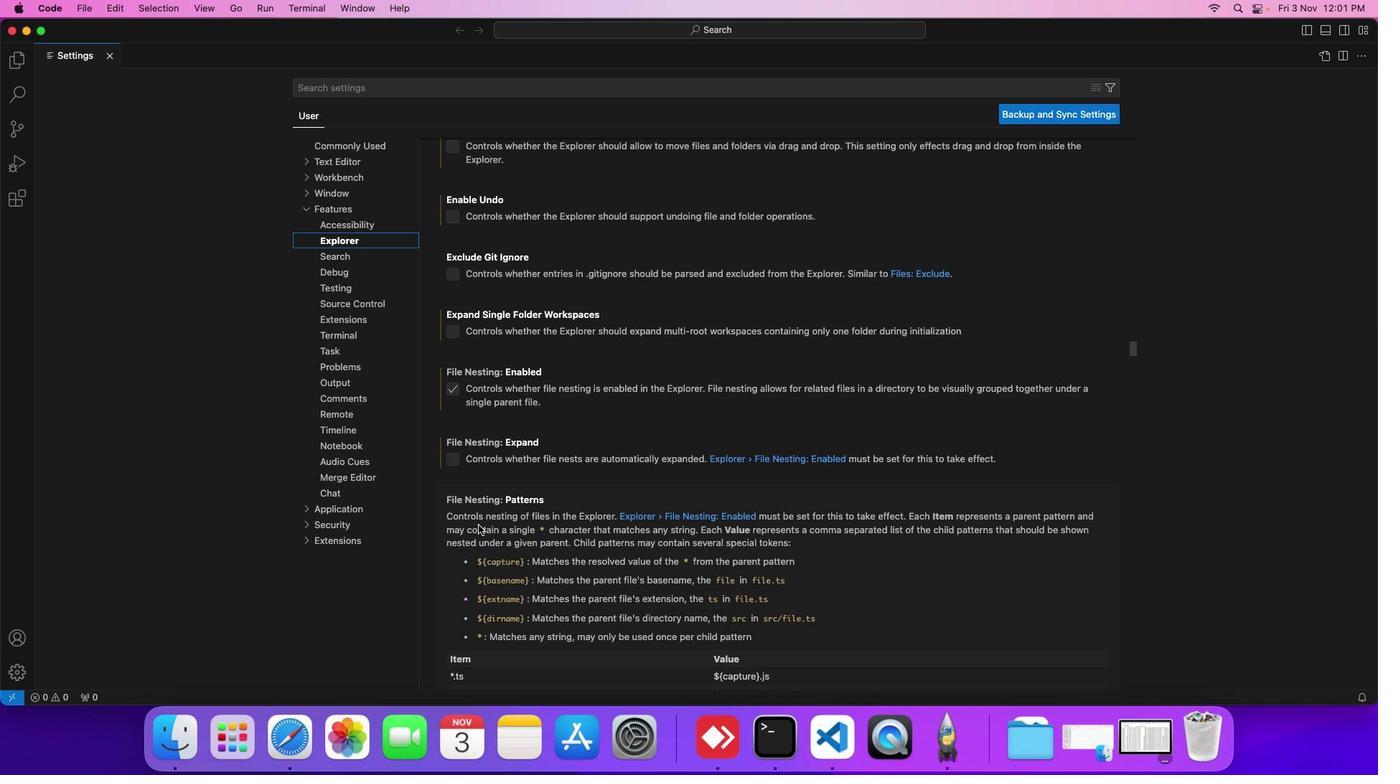 
Action: Mouse scrolled (478, 525) with delta (0, 0)
Screenshot: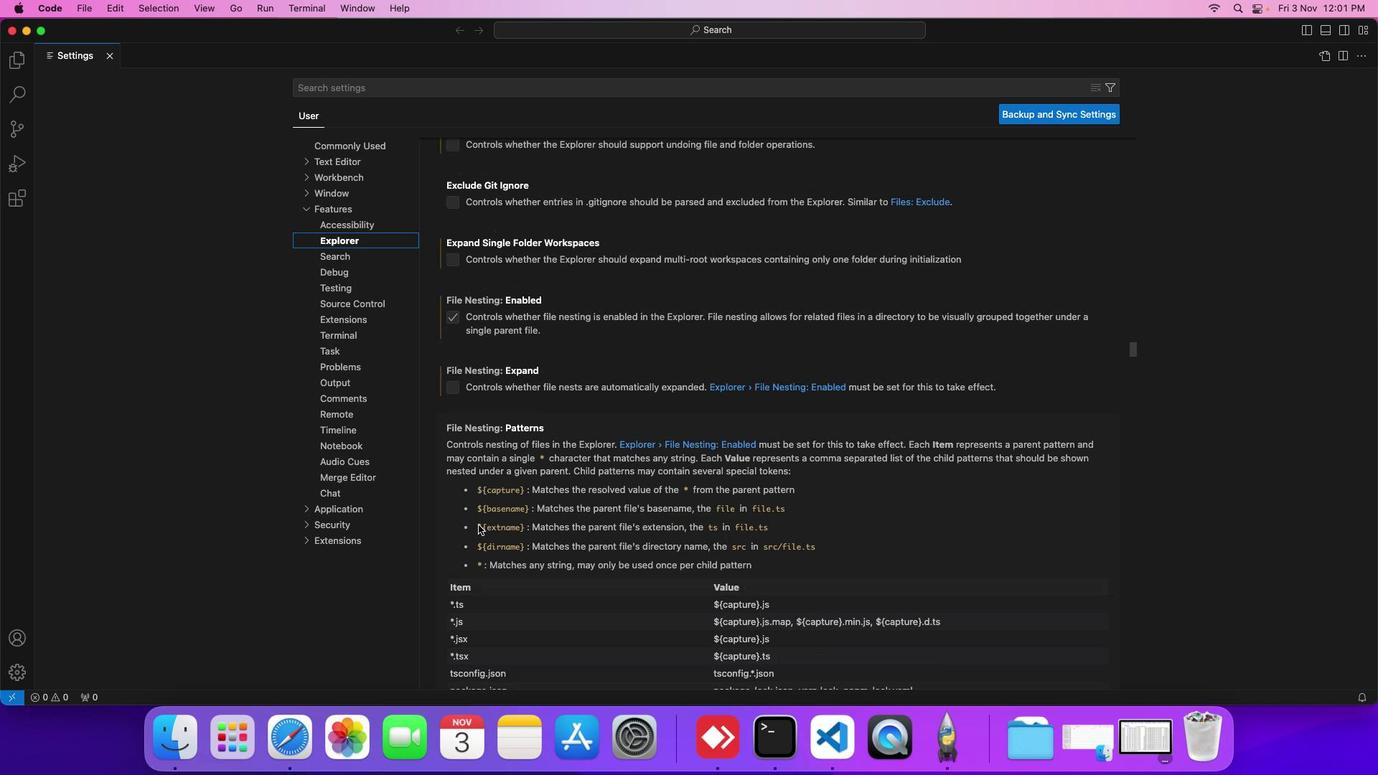 
Action: Mouse scrolled (478, 525) with delta (0, 0)
Screenshot: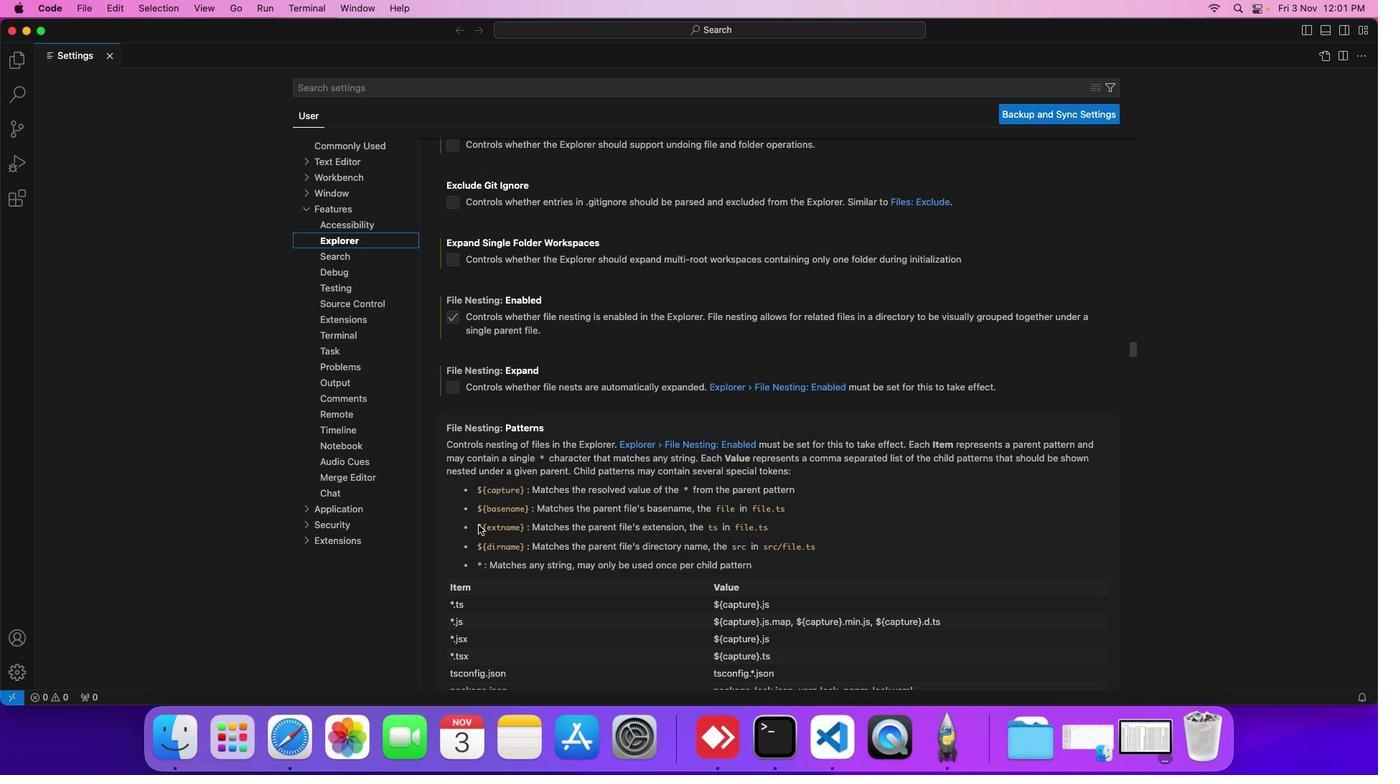 
Action: Mouse scrolled (478, 525) with delta (0, 0)
Screenshot: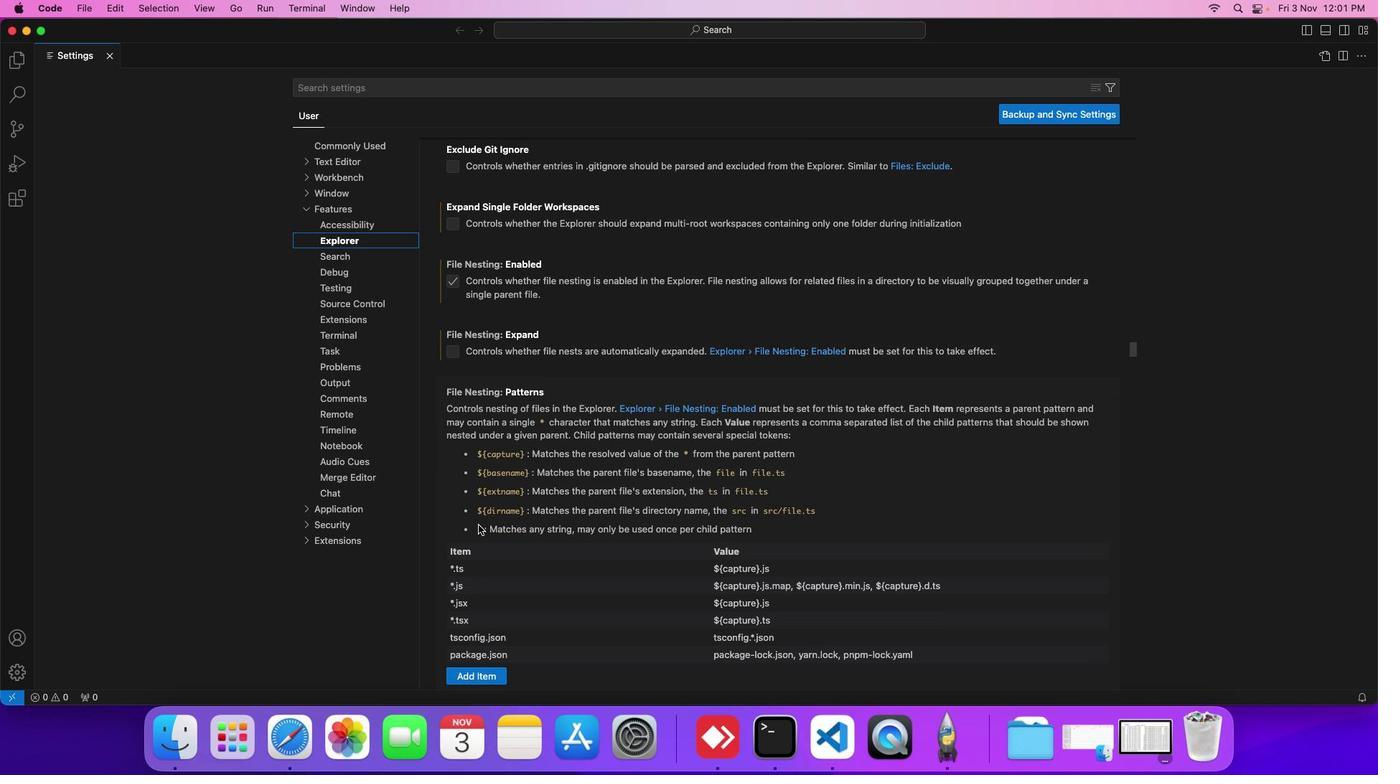 
Action: Mouse scrolled (478, 525) with delta (0, 0)
Screenshot: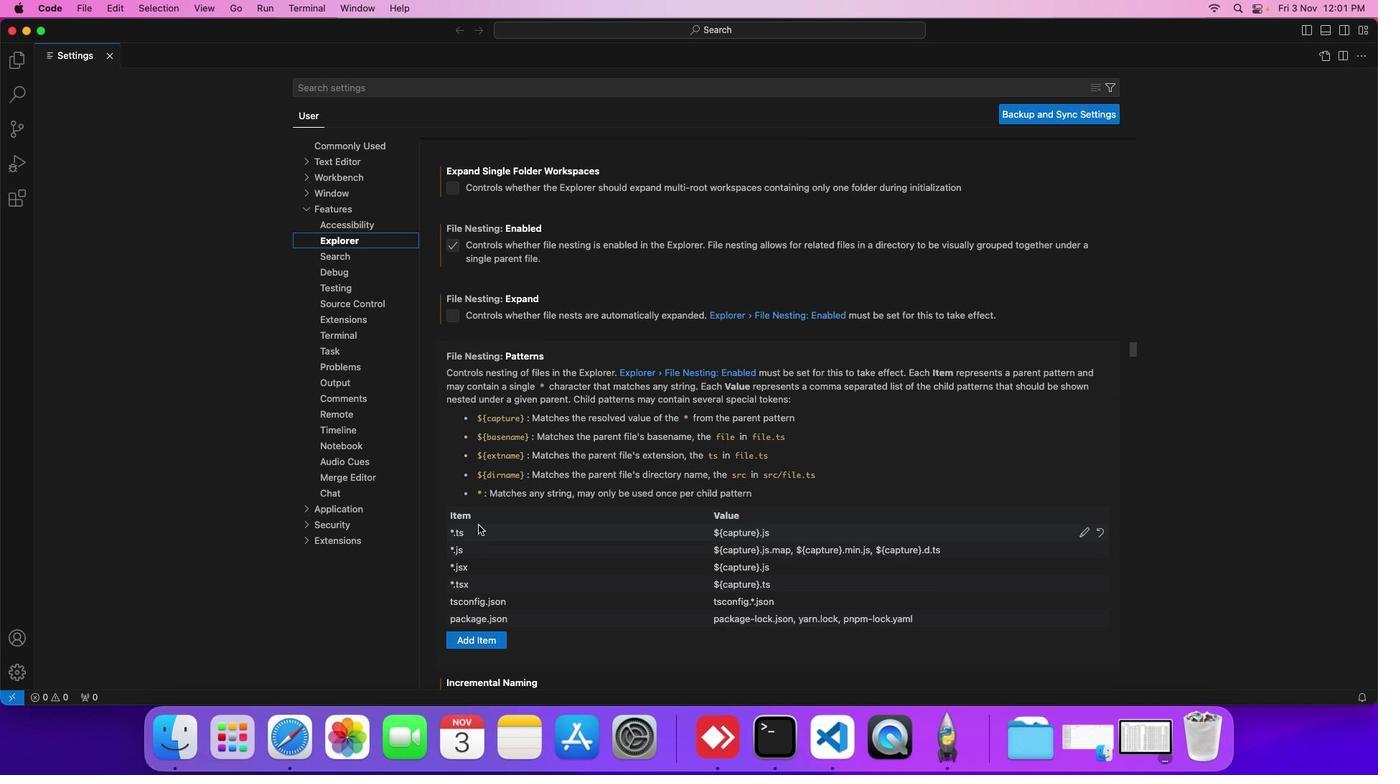 
Action: Mouse scrolled (478, 525) with delta (0, 0)
Screenshot: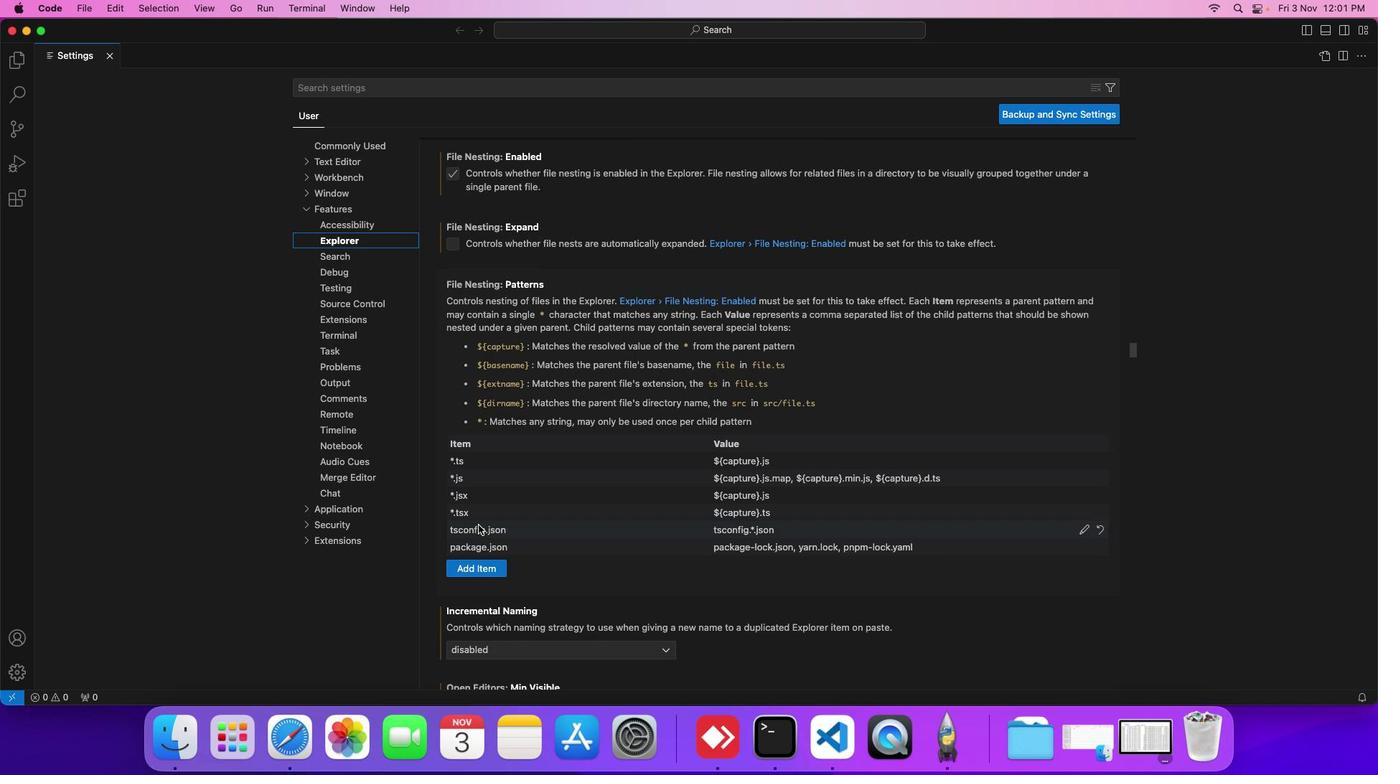 
Action: Mouse scrolled (478, 525) with delta (0, 0)
Screenshot: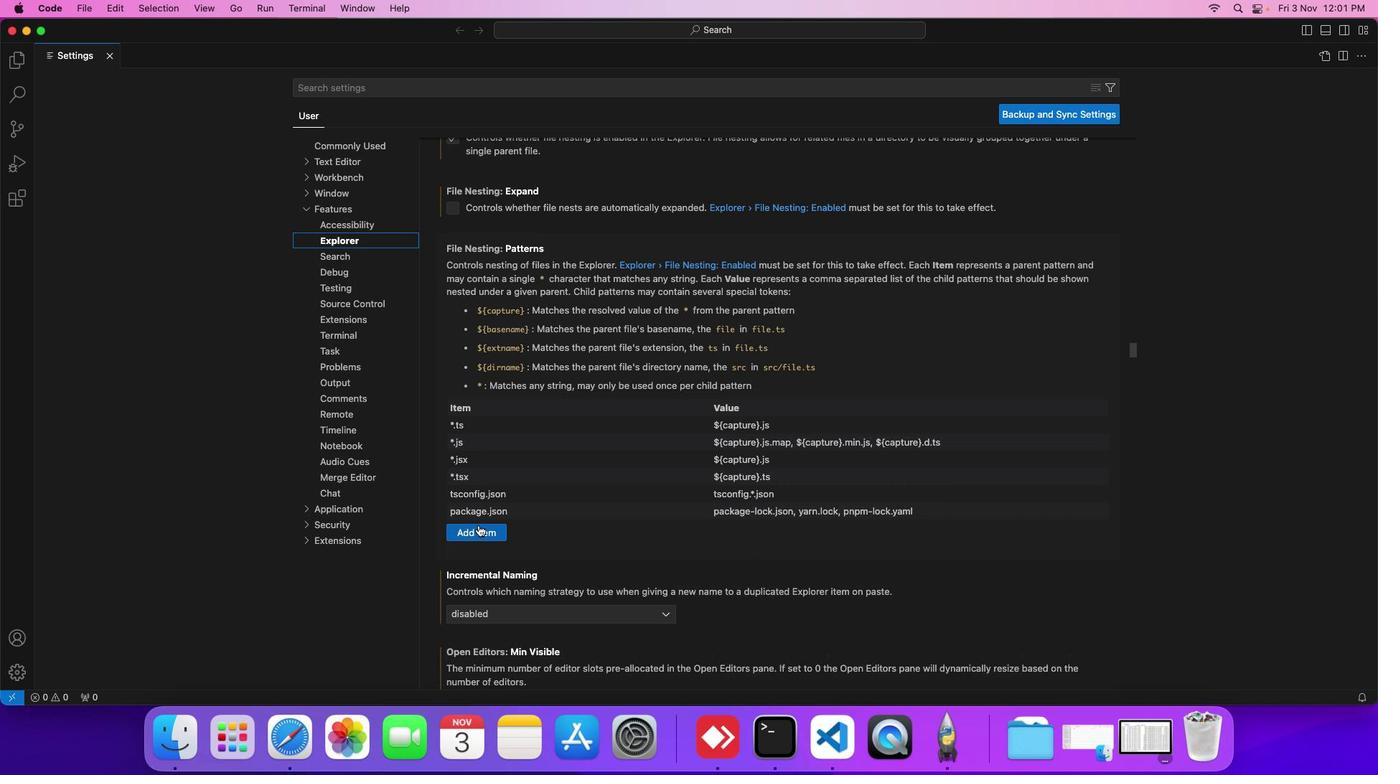 
Action: Mouse scrolled (478, 525) with delta (0, 0)
Screenshot: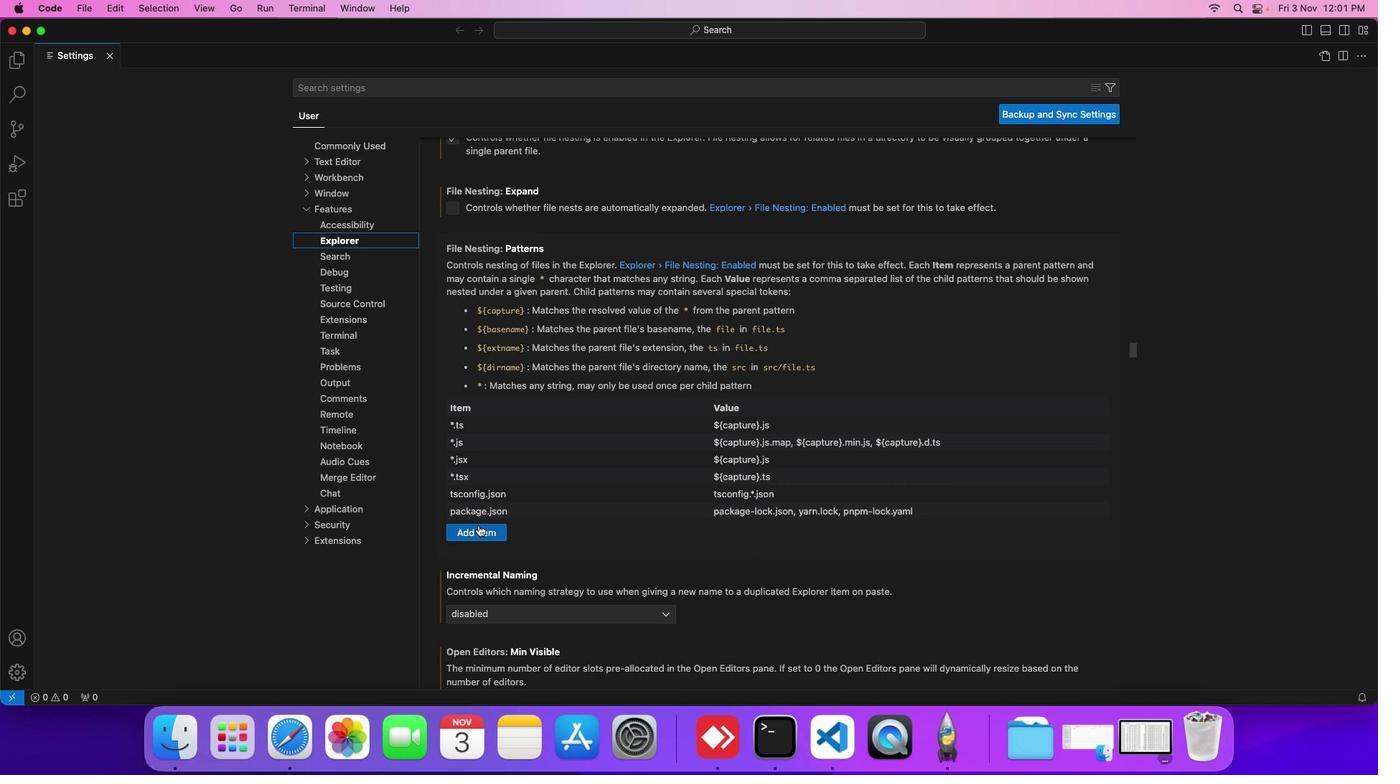 
Action: Mouse scrolled (478, 525) with delta (0, 0)
Screenshot: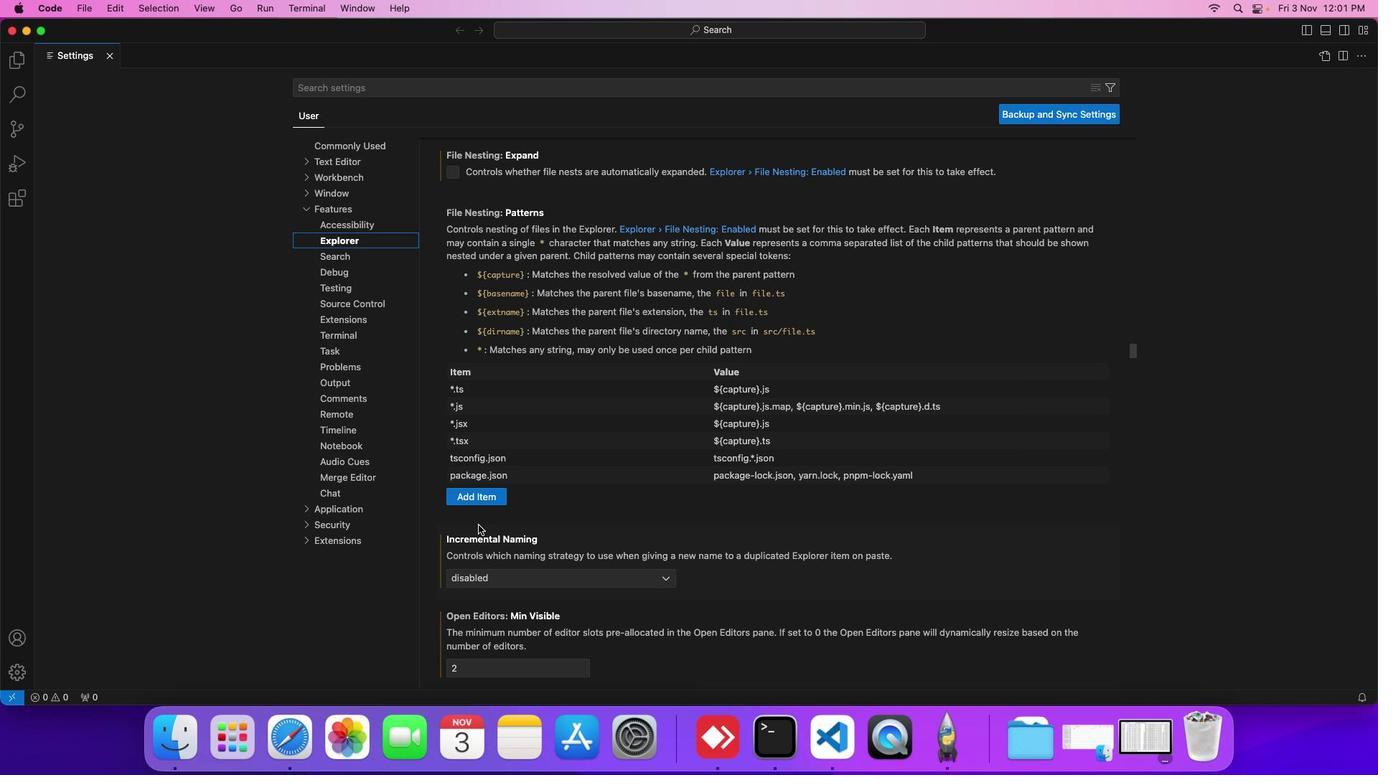 
Action: Mouse scrolled (478, 525) with delta (0, 0)
Screenshot: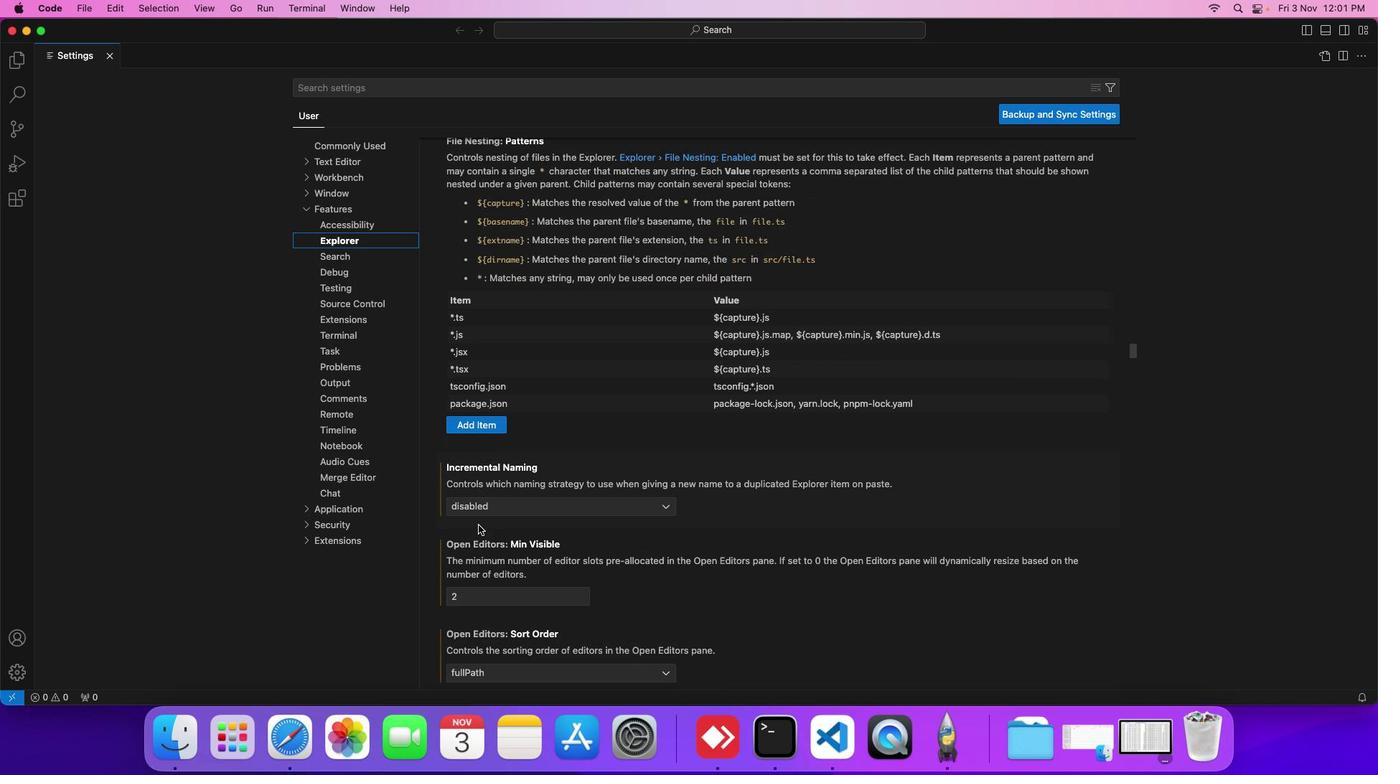 
Action: Mouse scrolled (478, 525) with delta (0, 0)
Screenshot: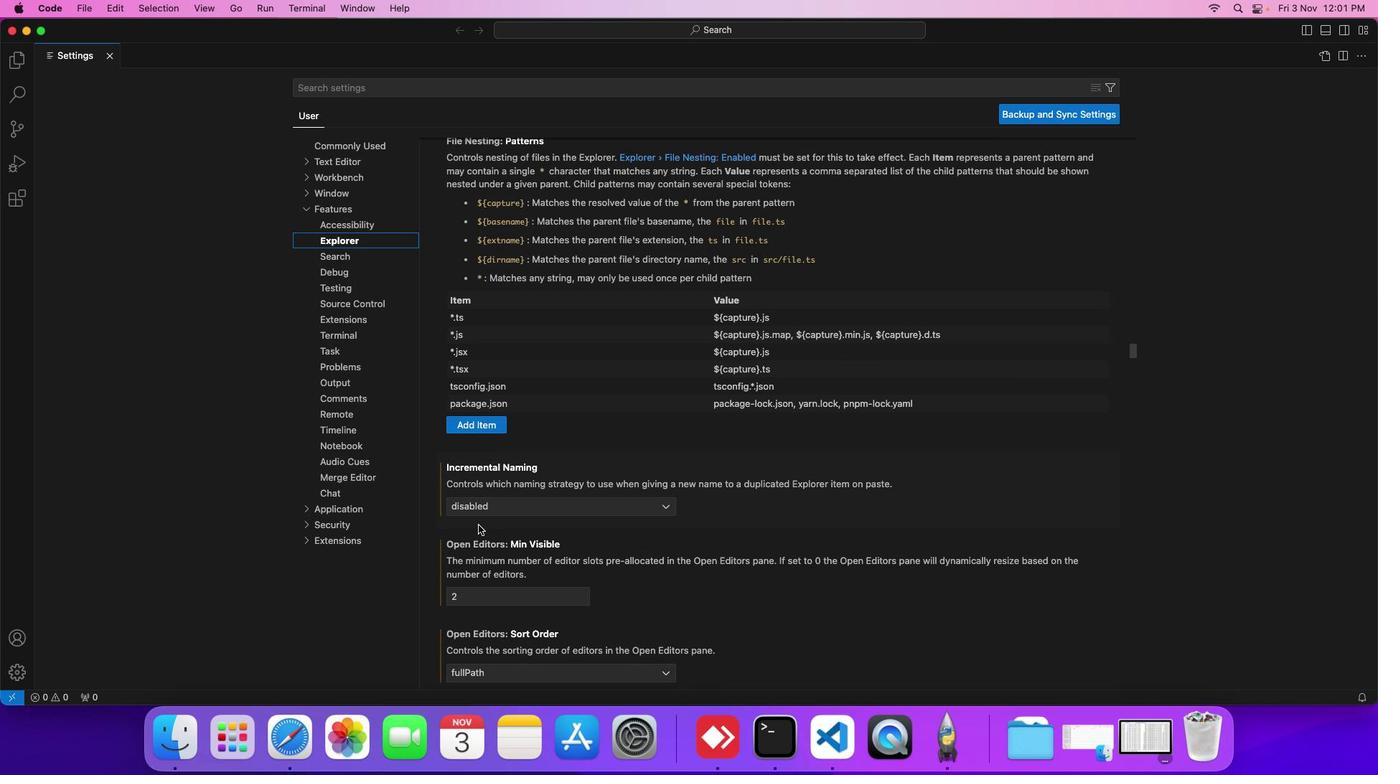 
Action: Mouse scrolled (478, 525) with delta (0, 0)
Screenshot: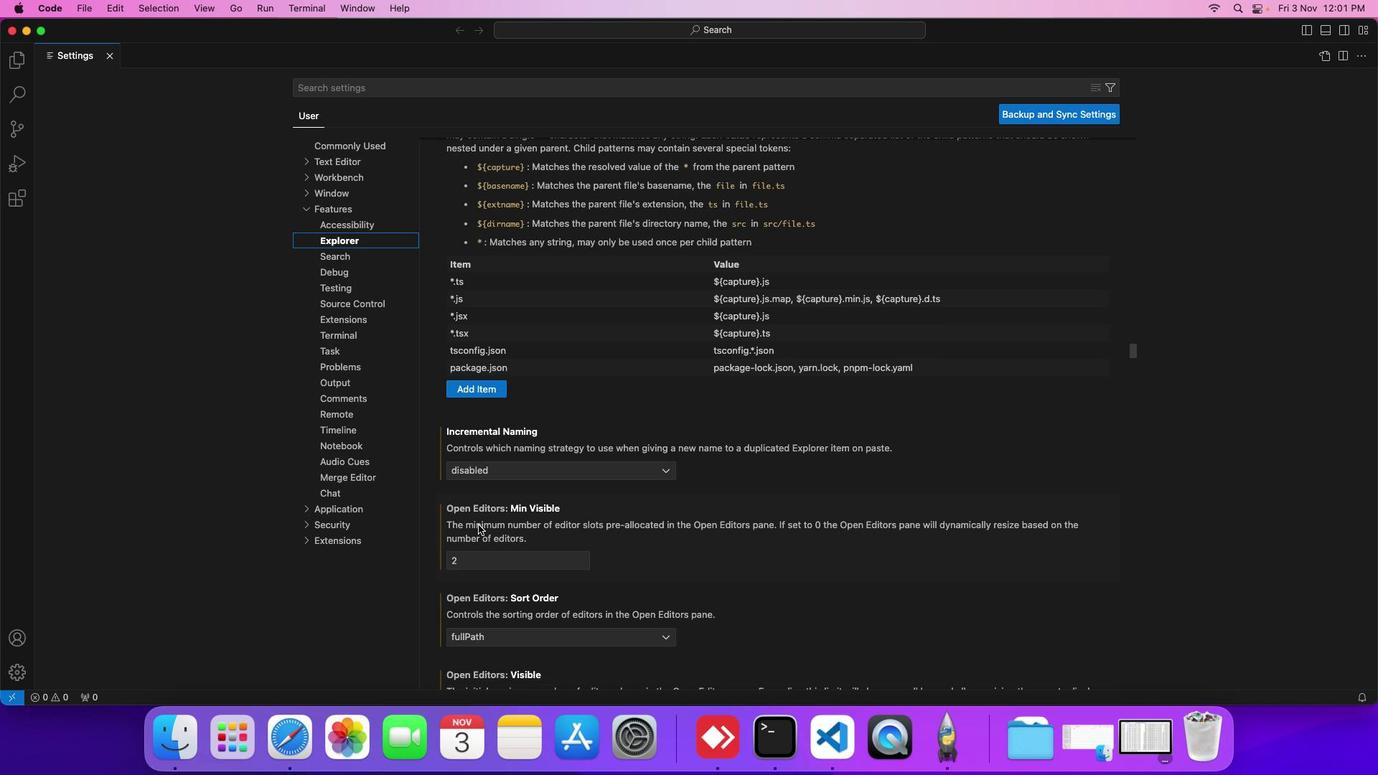 
Action: Mouse scrolled (478, 525) with delta (0, 0)
Screenshot: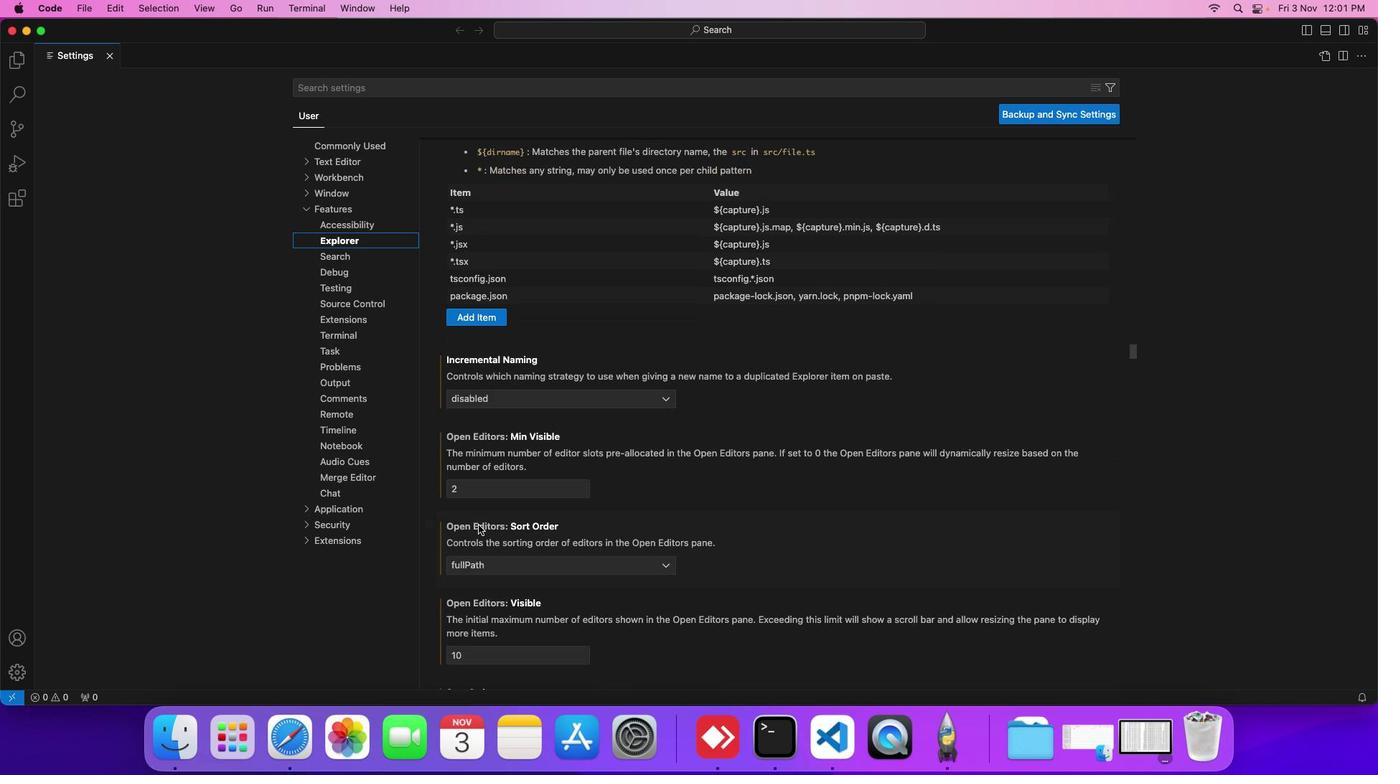 
Action: Mouse scrolled (478, 525) with delta (0, 0)
Screenshot: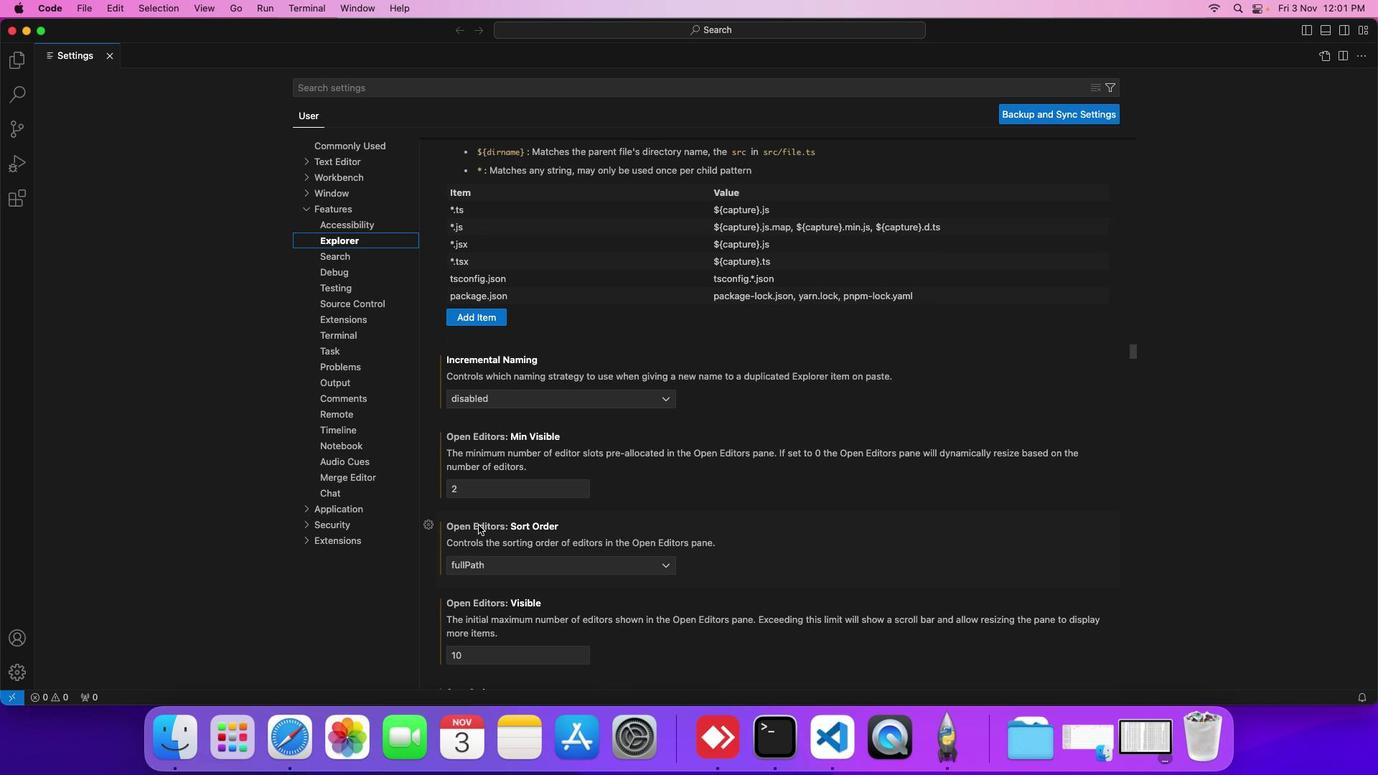 
Action: Mouse scrolled (478, 525) with delta (0, 0)
Screenshot: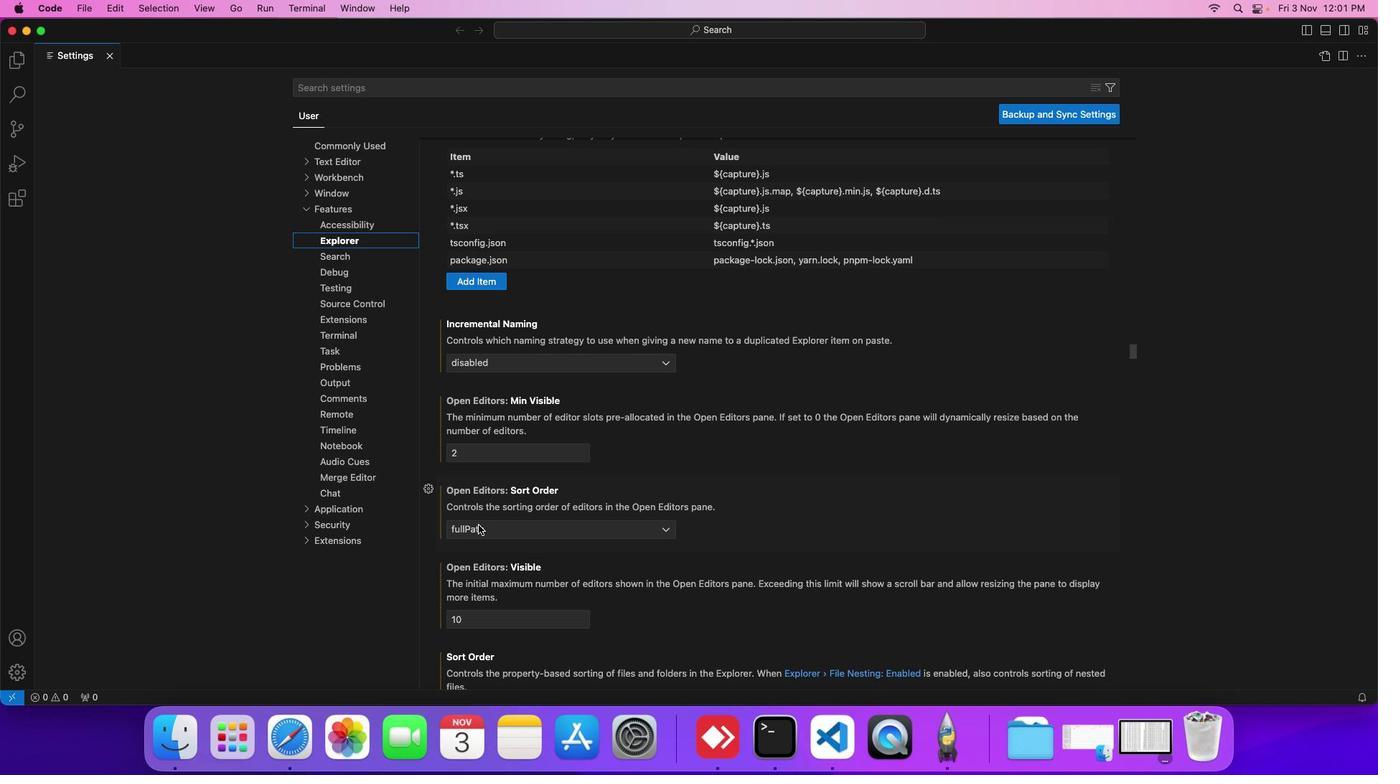
Action: Mouse scrolled (478, 525) with delta (0, 0)
Screenshot: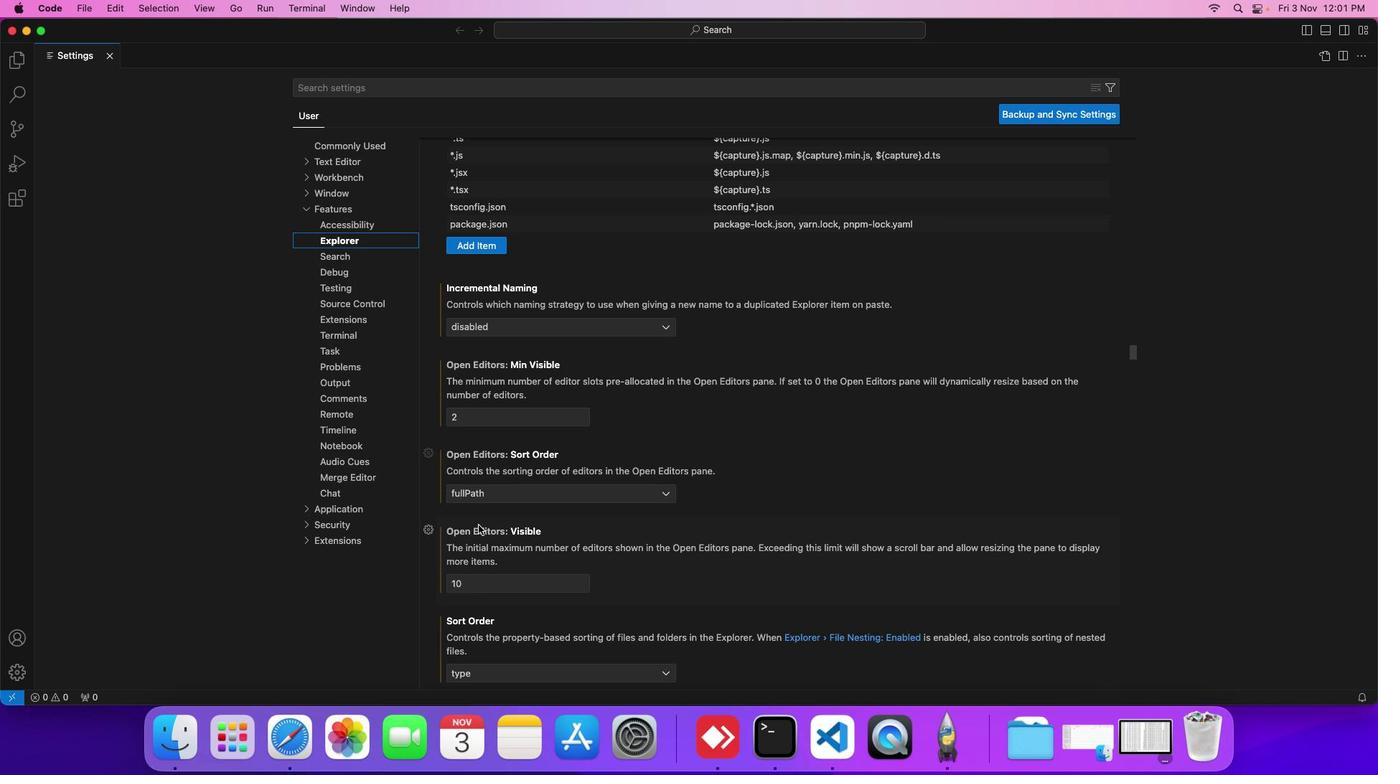 
Action: Mouse scrolled (478, 525) with delta (0, 0)
Screenshot: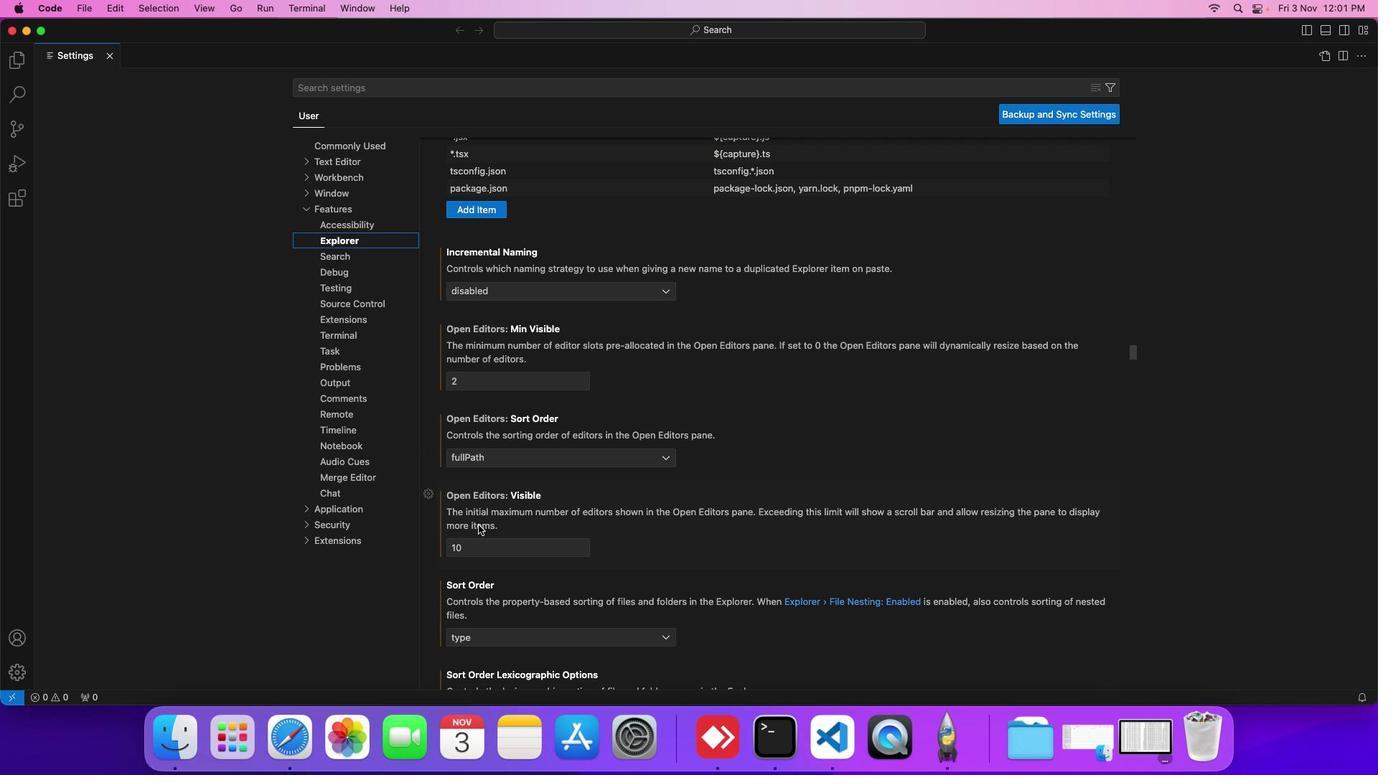
Action: Mouse scrolled (478, 525) with delta (0, 0)
Screenshot: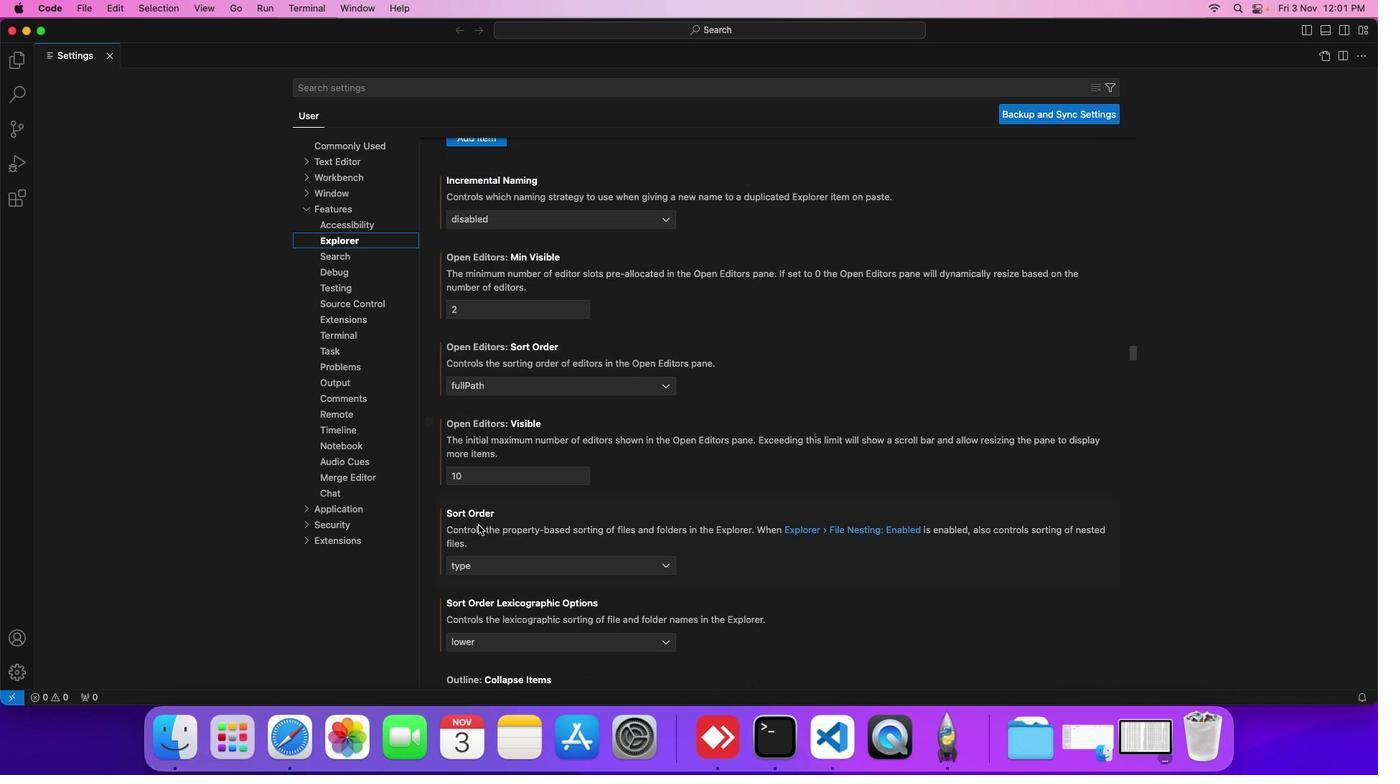 
Action: Mouse scrolled (478, 525) with delta (0, 0)
Screenshot: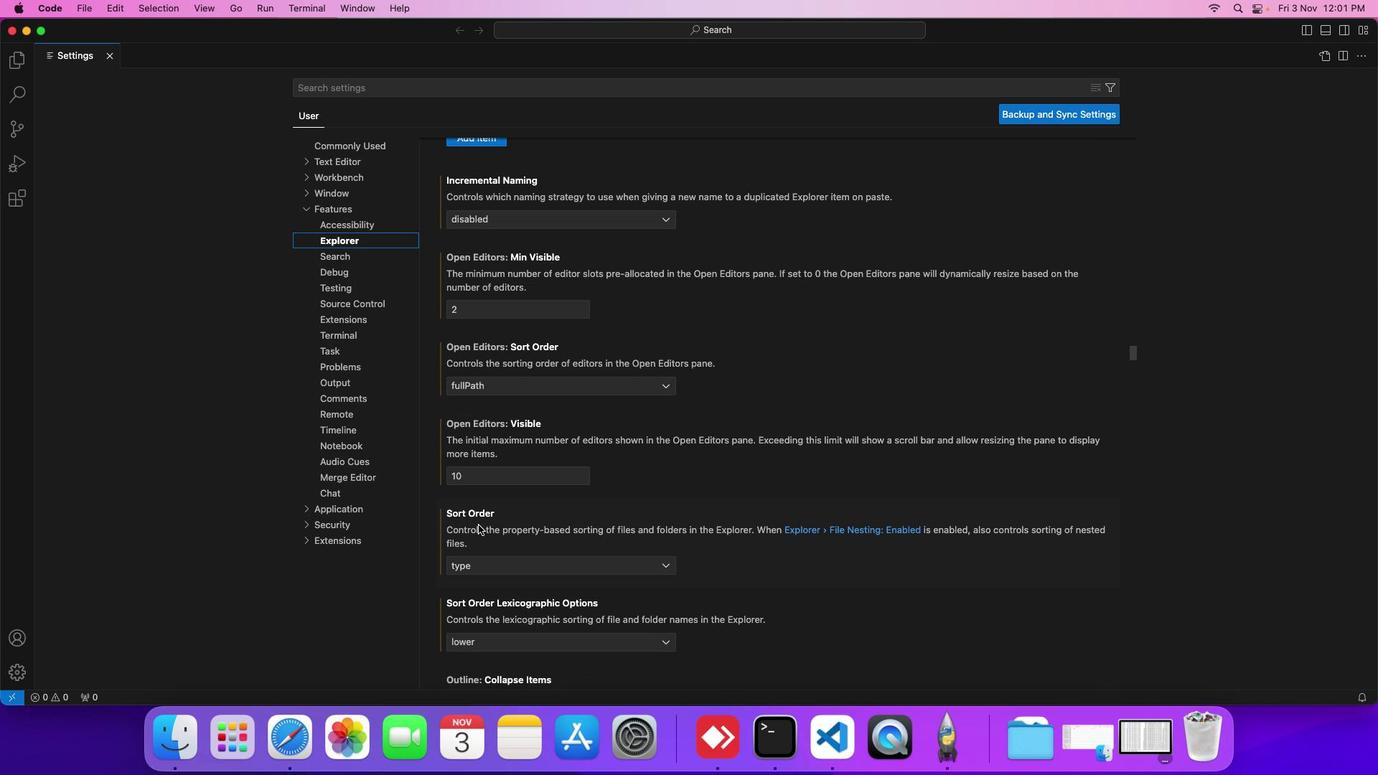
Action: Mouse scrolled (478, 525) with delta (0, 0)
Screenshot: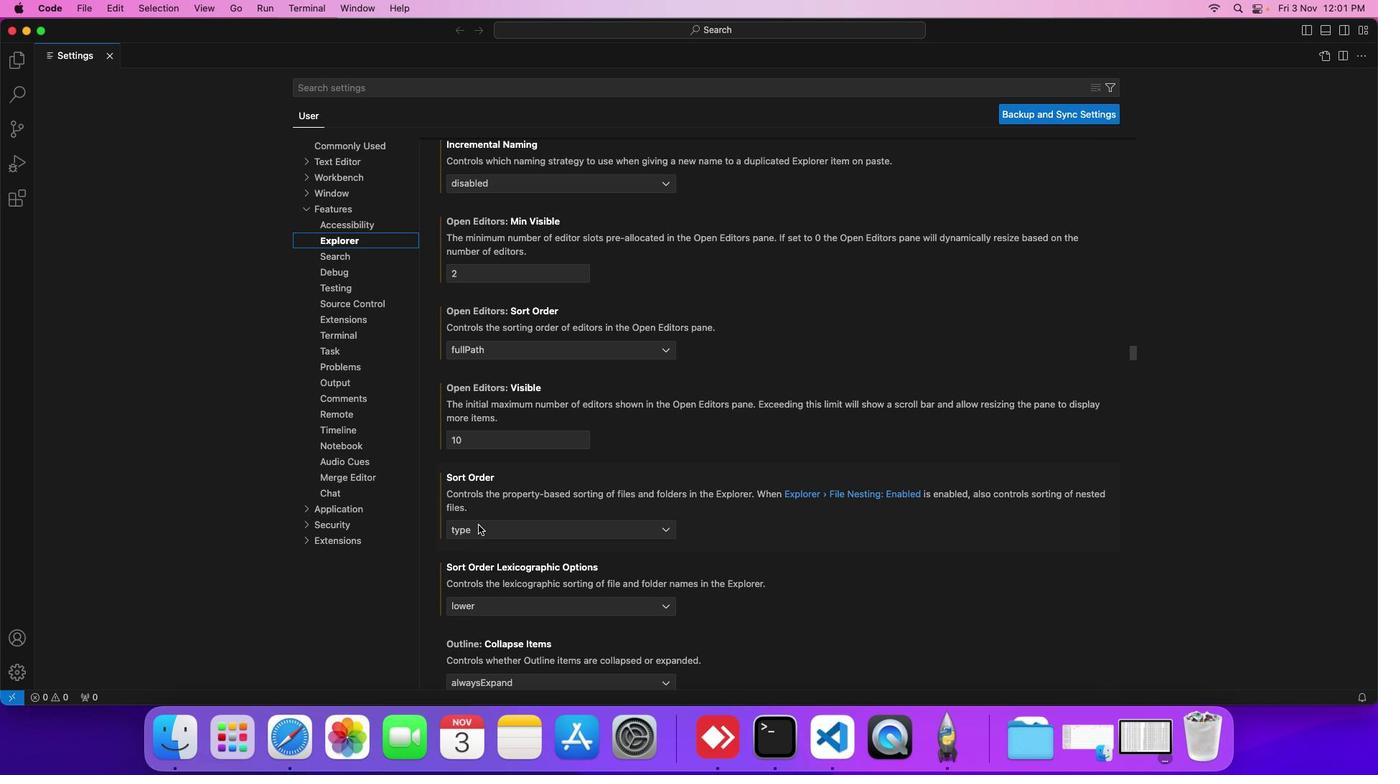 
Action: Mouse scrolled (478, 525) with delta (0, 0)
Screenshot: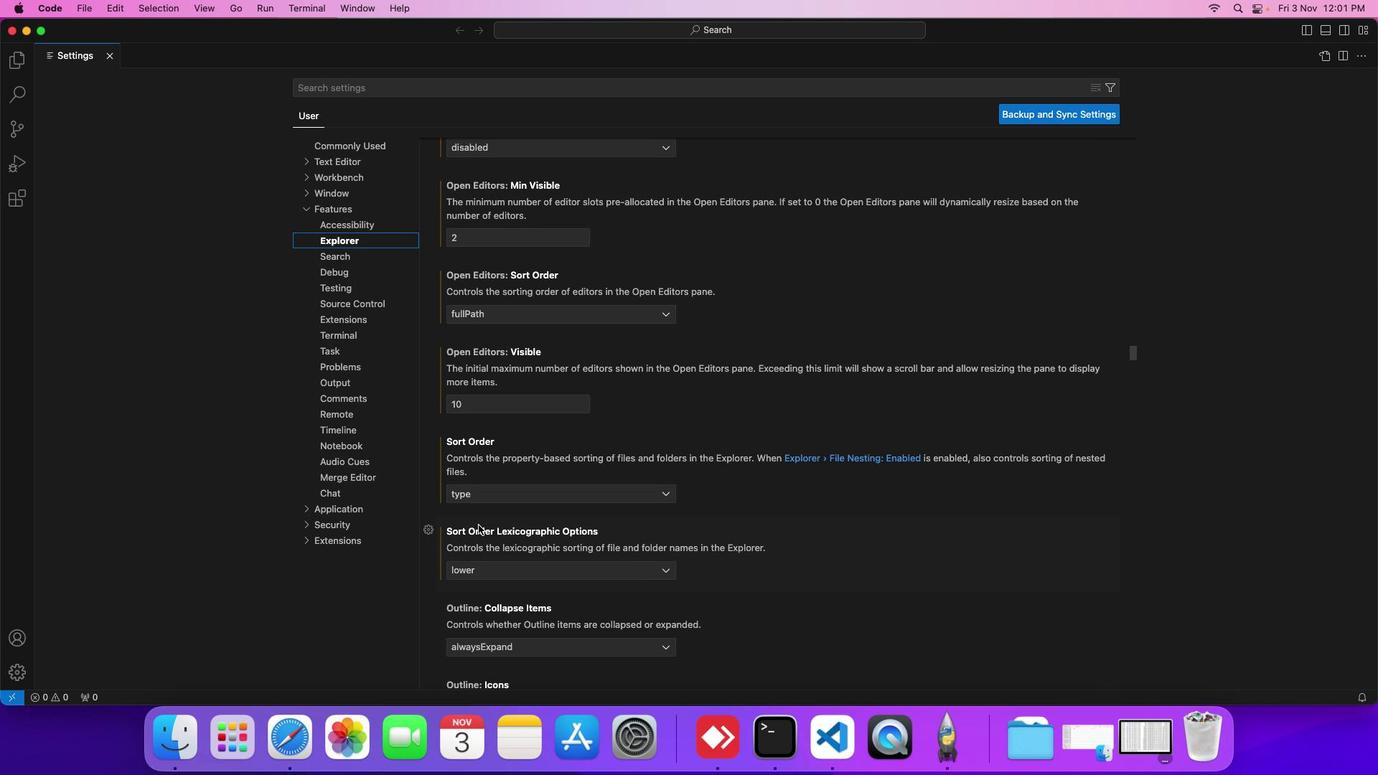 
Action: Mouse scrolled (478, 525) with delta (0, 0)
Screenshot: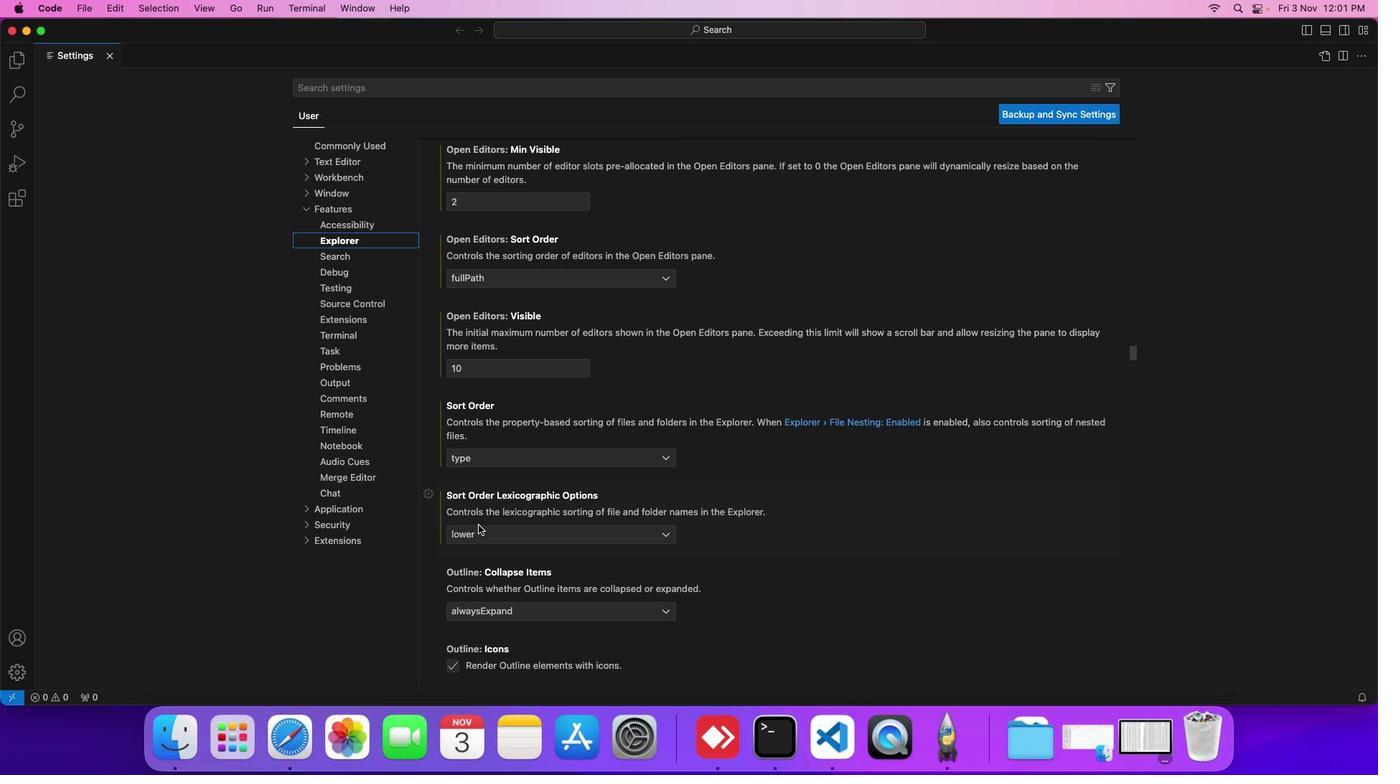 
Action: Mouse scrolled (478, 525) with delta (0, 0)
Screenshot: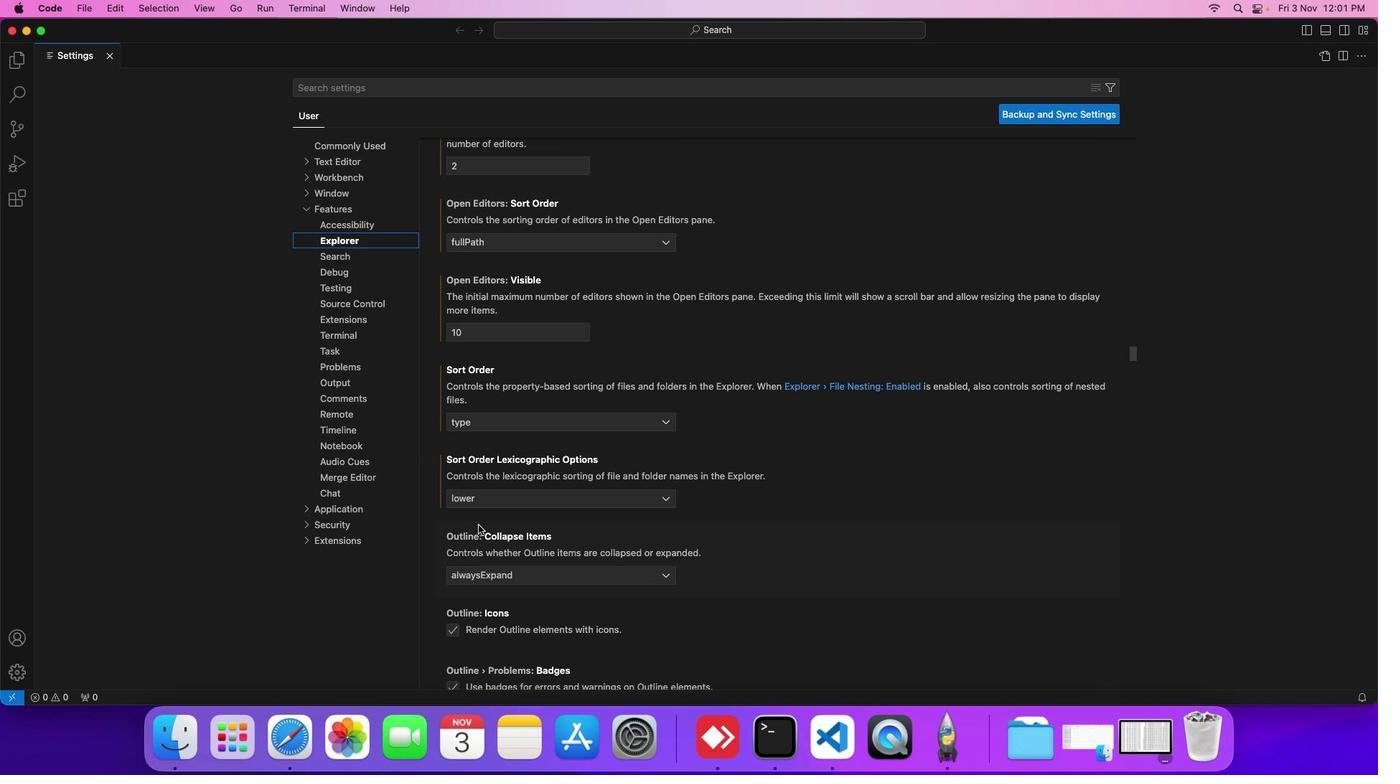 
Action: Mouse scrolled (478, 525) with delta (0, 0)
Screenshot: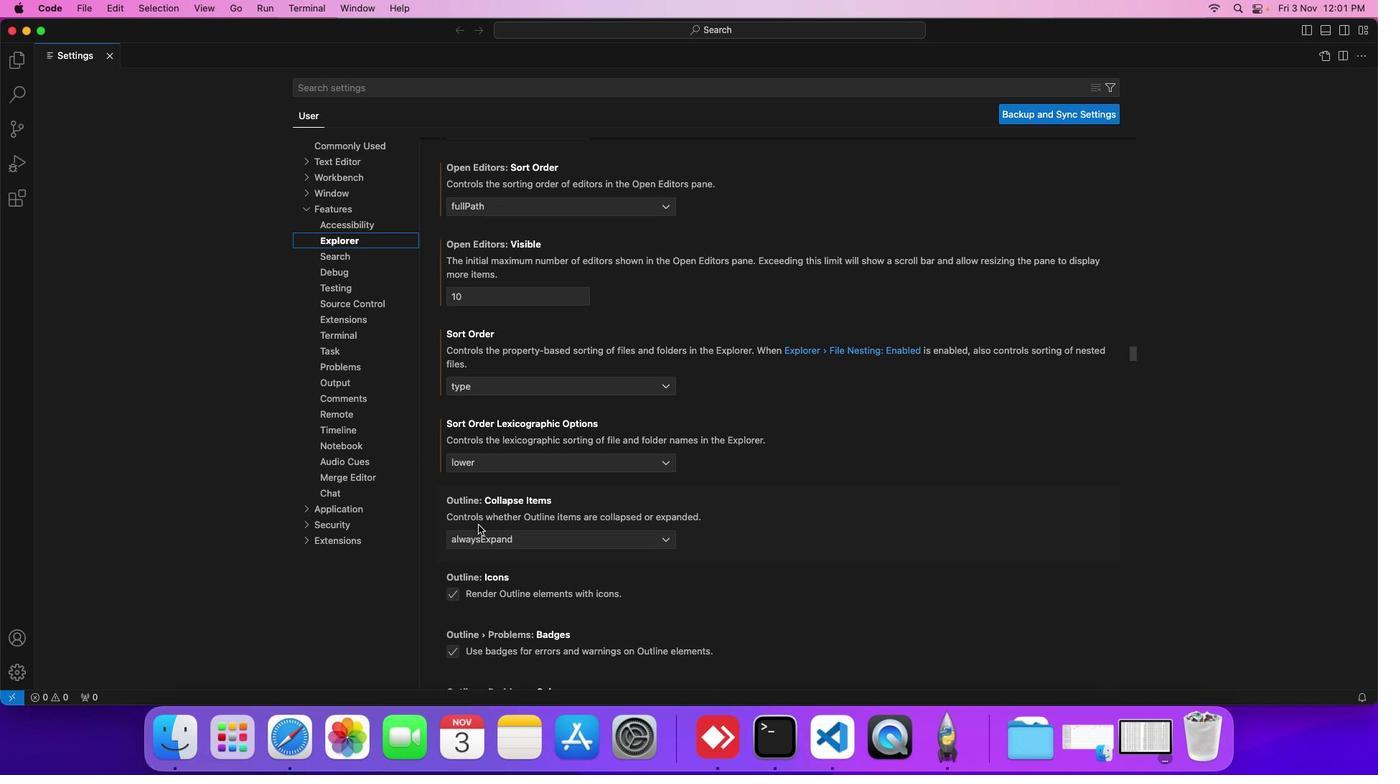 
Action: Mouse moved to (483, 539)
Screenshot: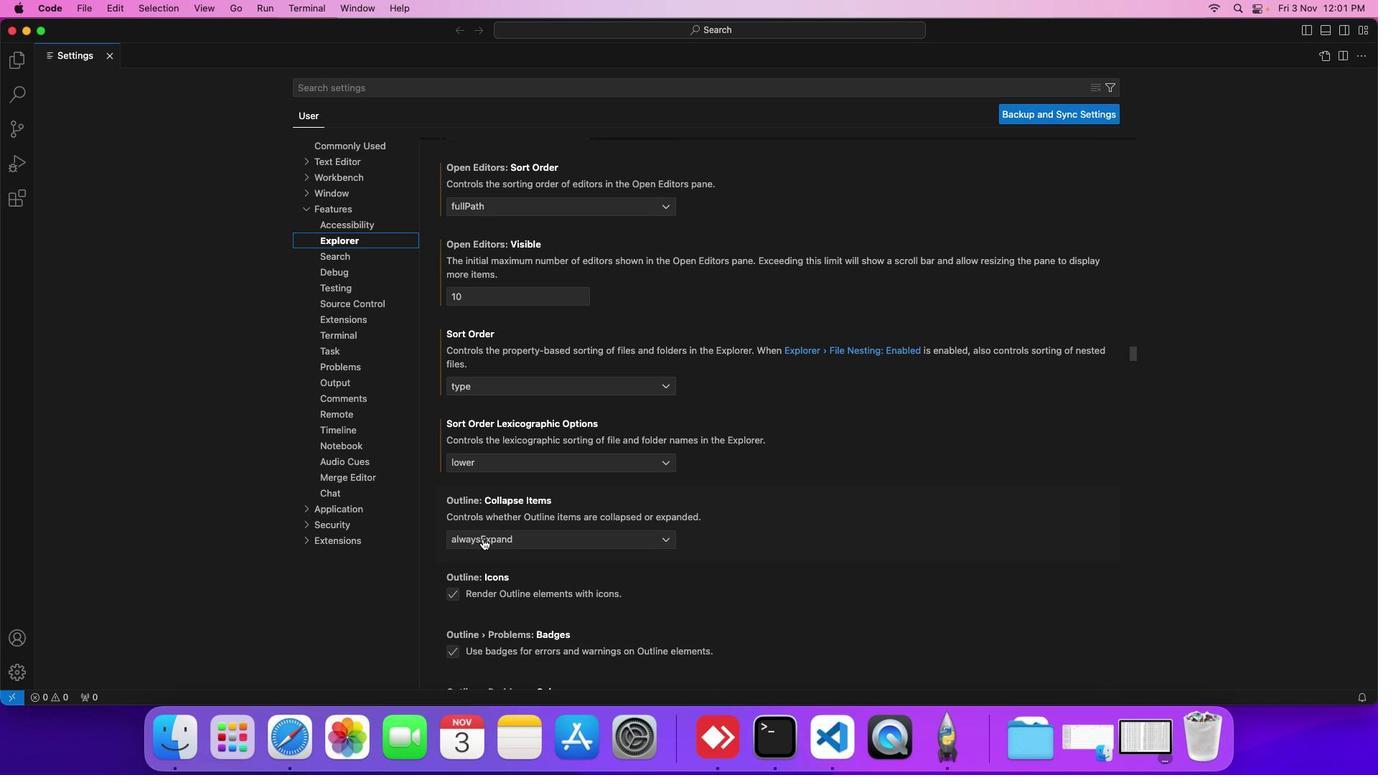 
Action: Mouse pressed left at (483, 539)
Screenshot: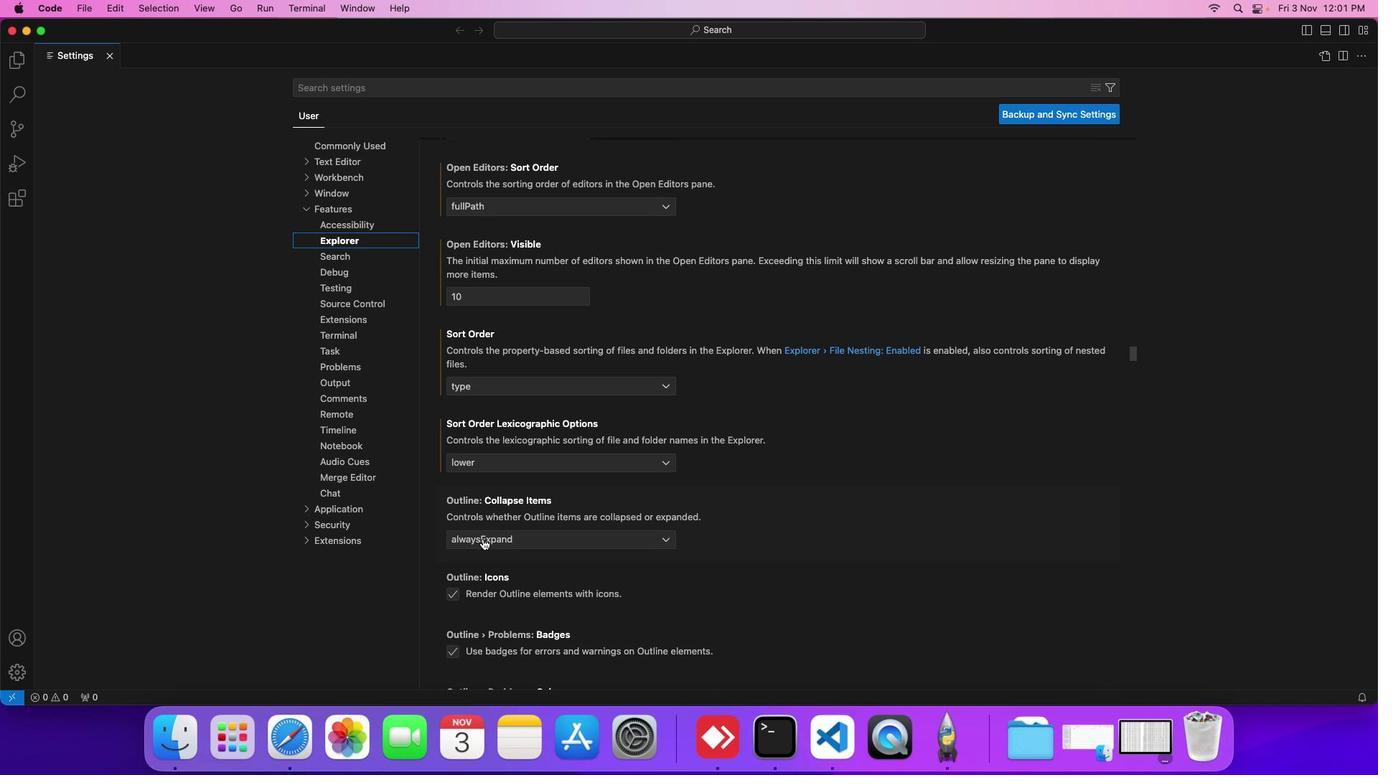 
Action: Mouse moved to (481, 597)
Screenshot: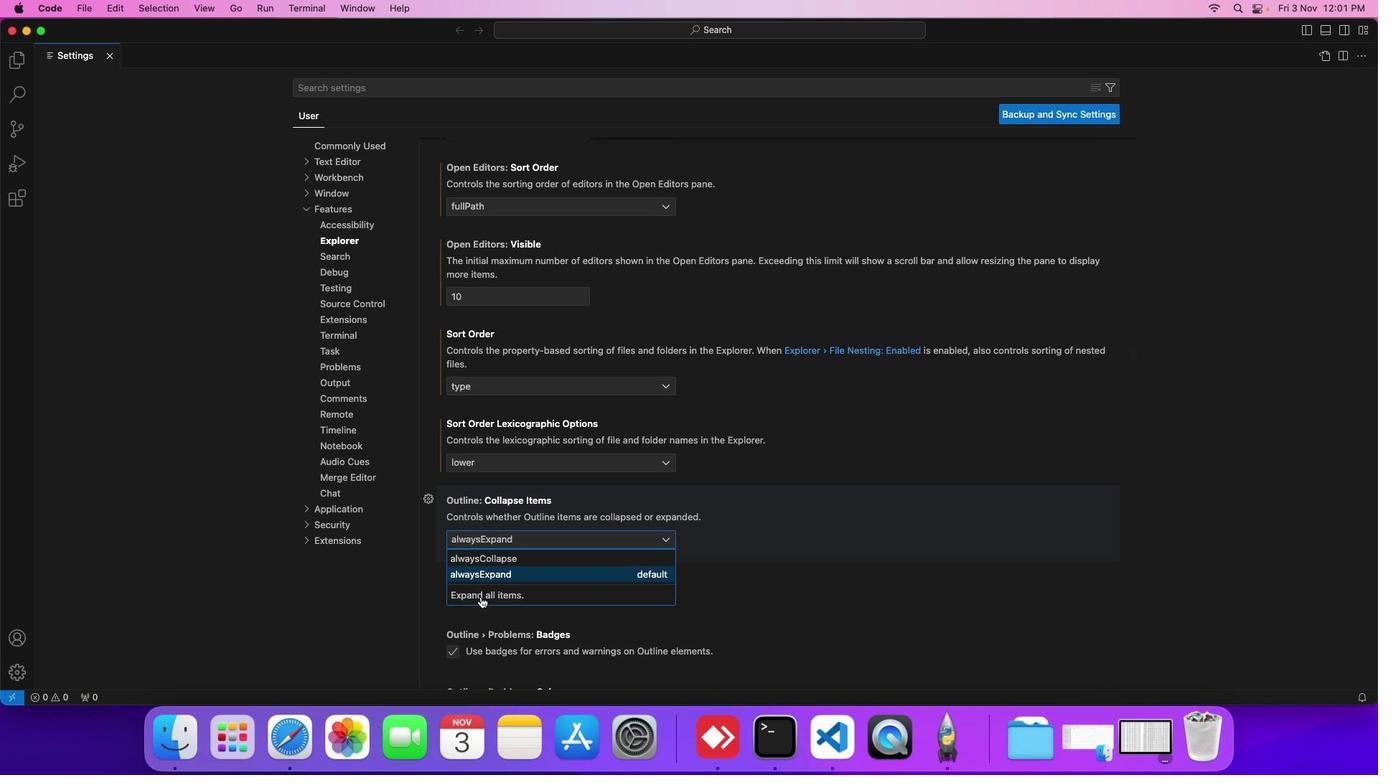 
Action: Mouse pressed left at (481, 597)
Screenshot: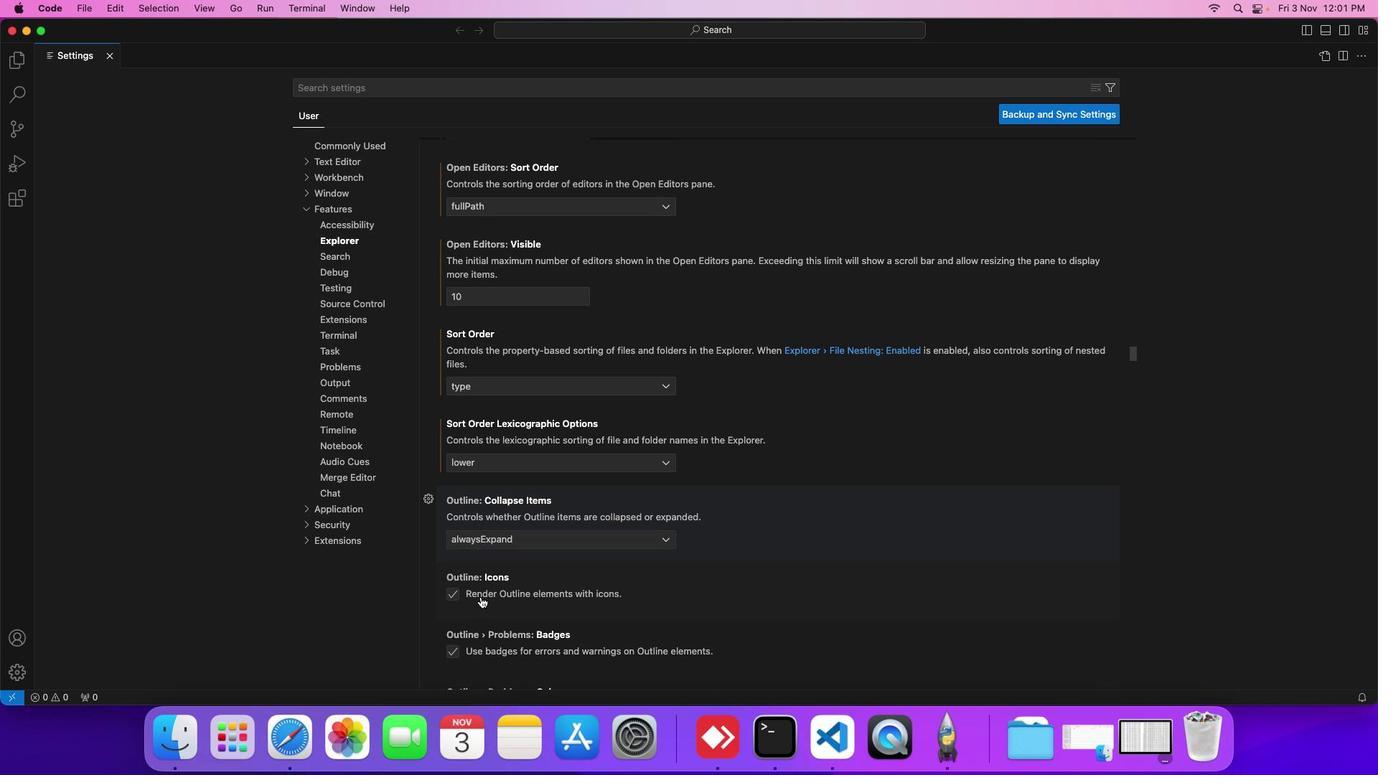 
Action: Mouse moved to (481, 596)
Screenshot: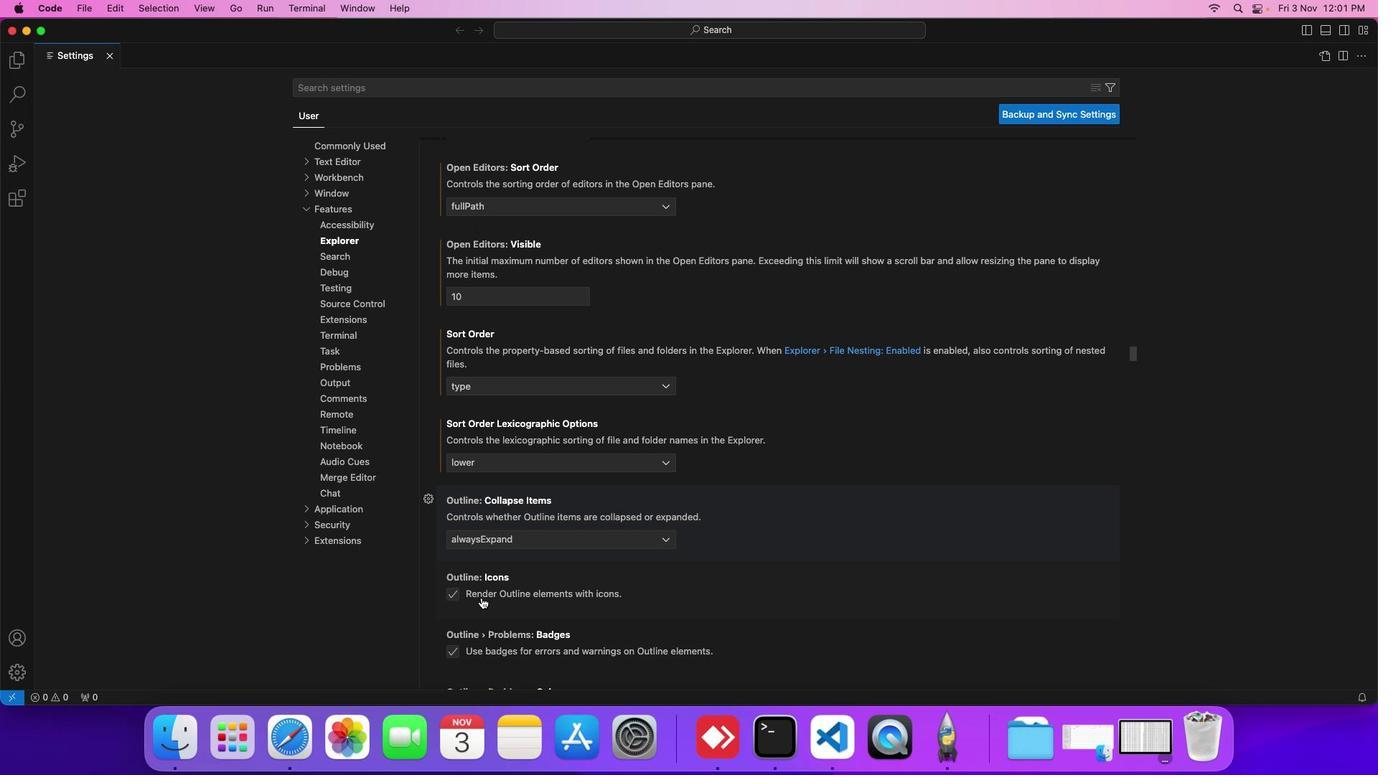 
